 Task:  Create a multiple signatures  Mail Templates.
Action: Mouse pressed left at (110, 105)
Screenshot: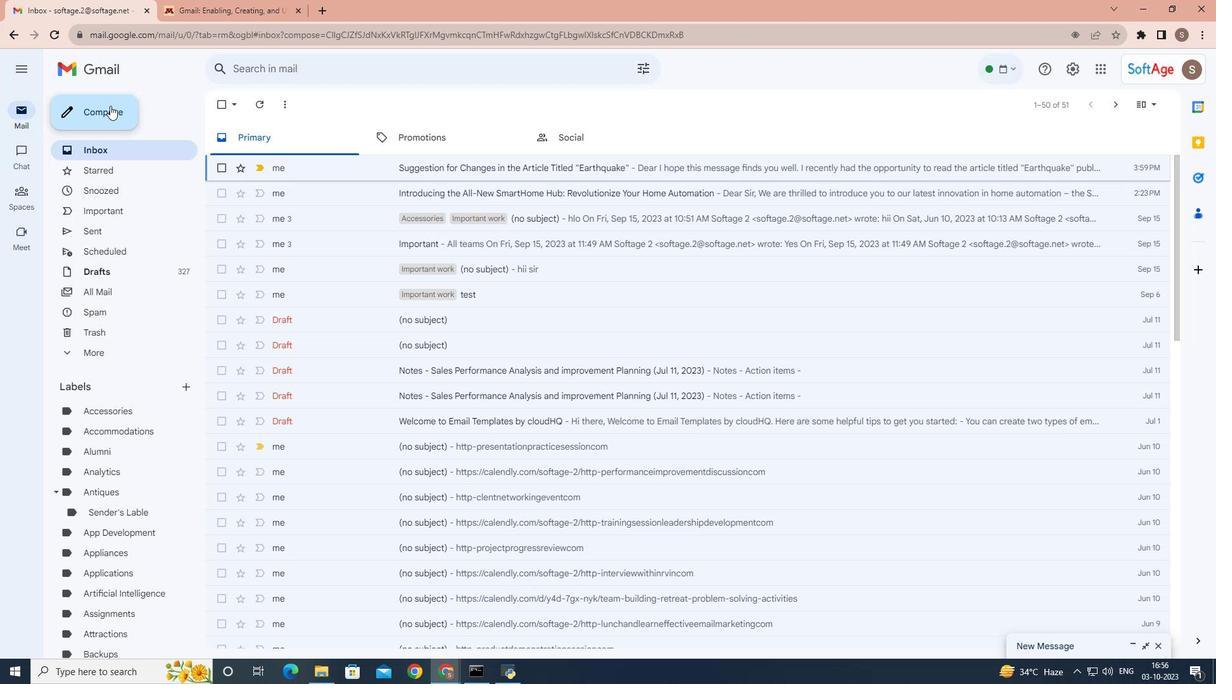 
Action: Mouse moved to (154, 133)
Screenshot: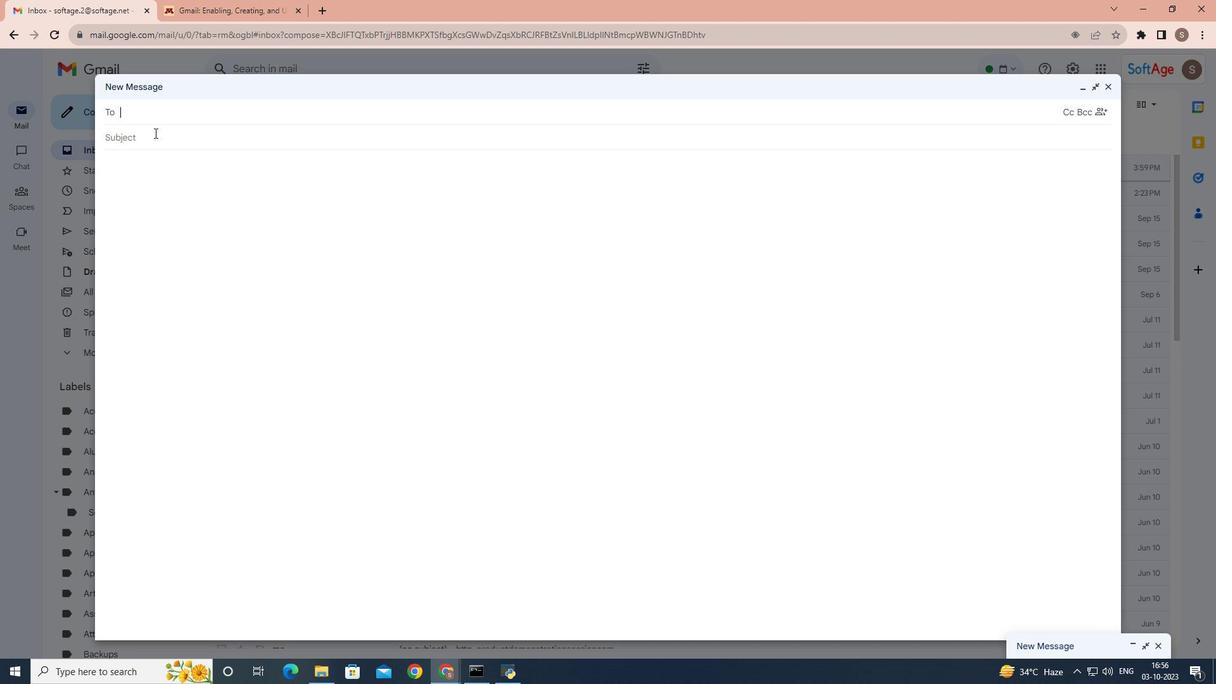 
Action: Mouse pressed left at (154, 133)
Screenshot: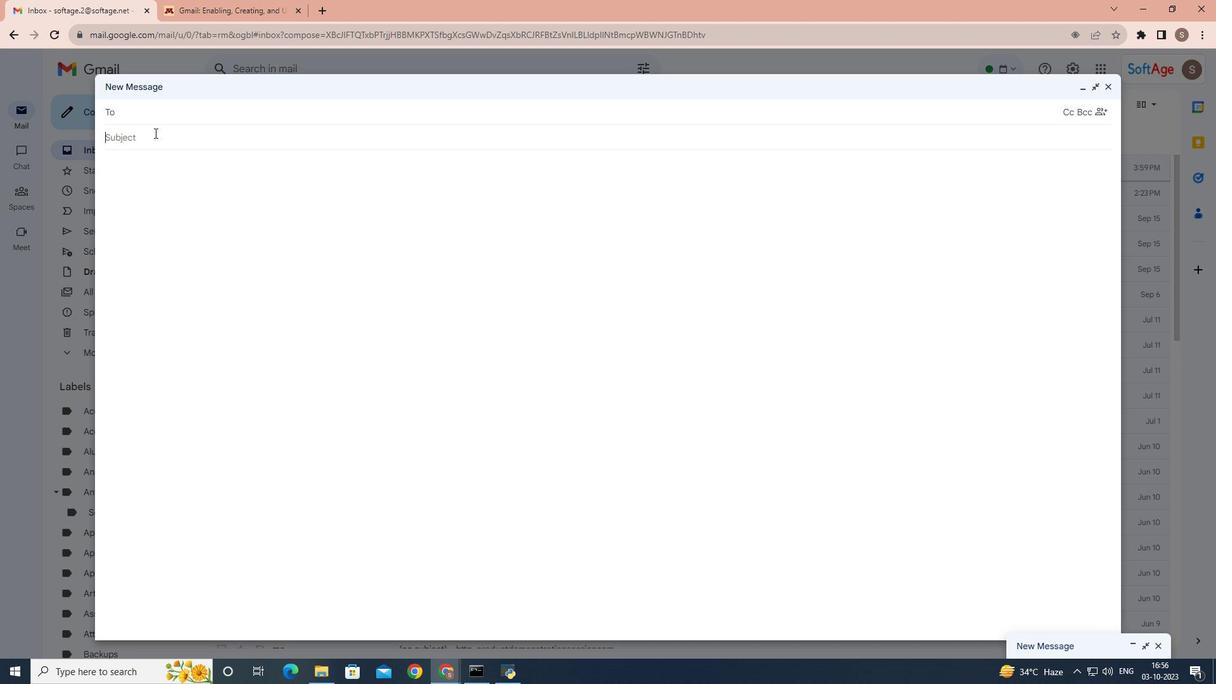 
Action: Mouse moved to (145, 150)
Screenshot: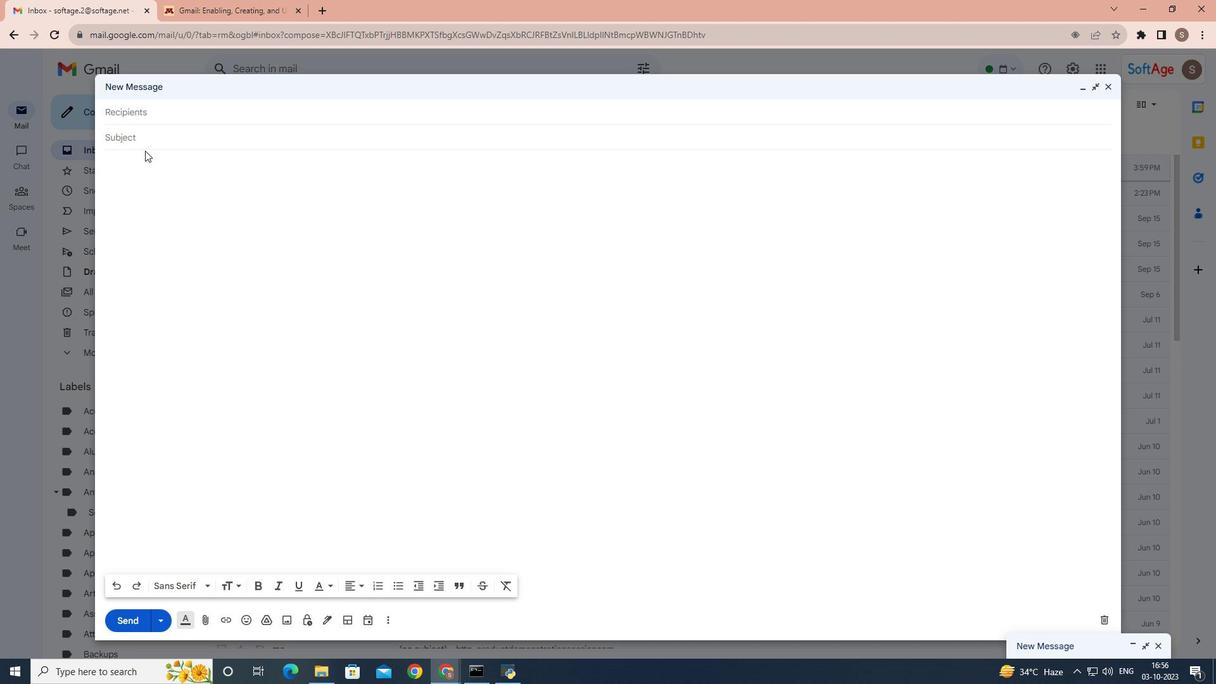 
Action: Mouse pressed left at (145, 150)
Screenshot: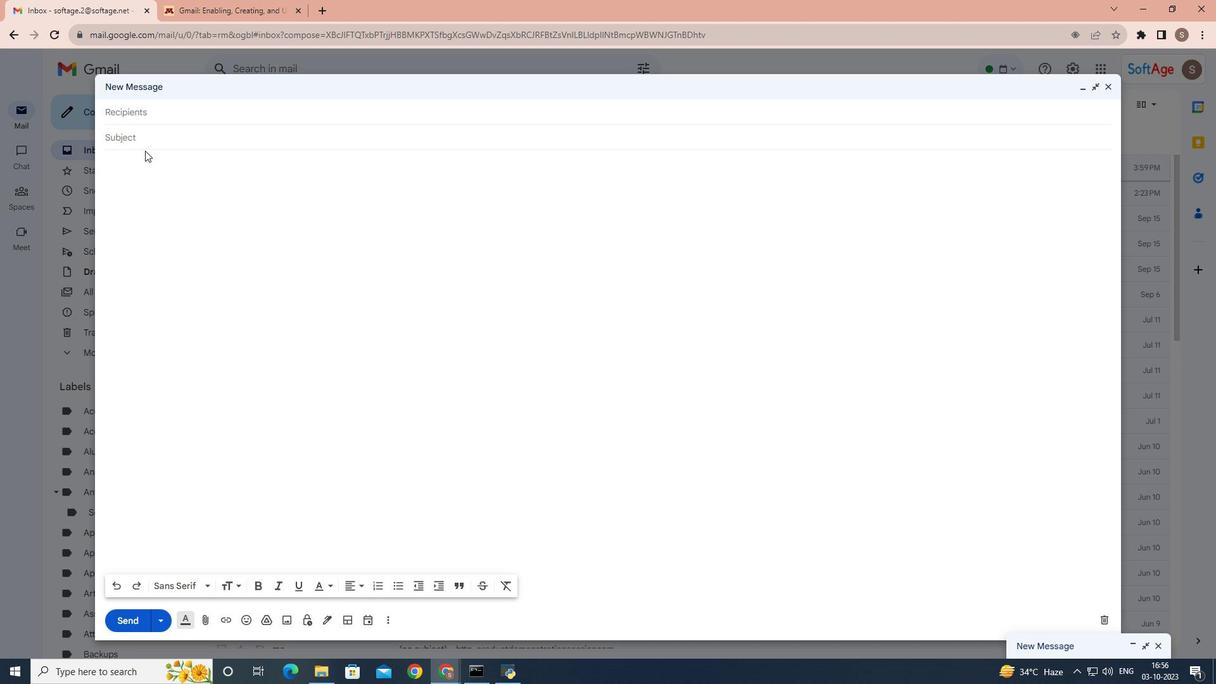 
Action: Mouse moved to (150, 136)
Screenshot: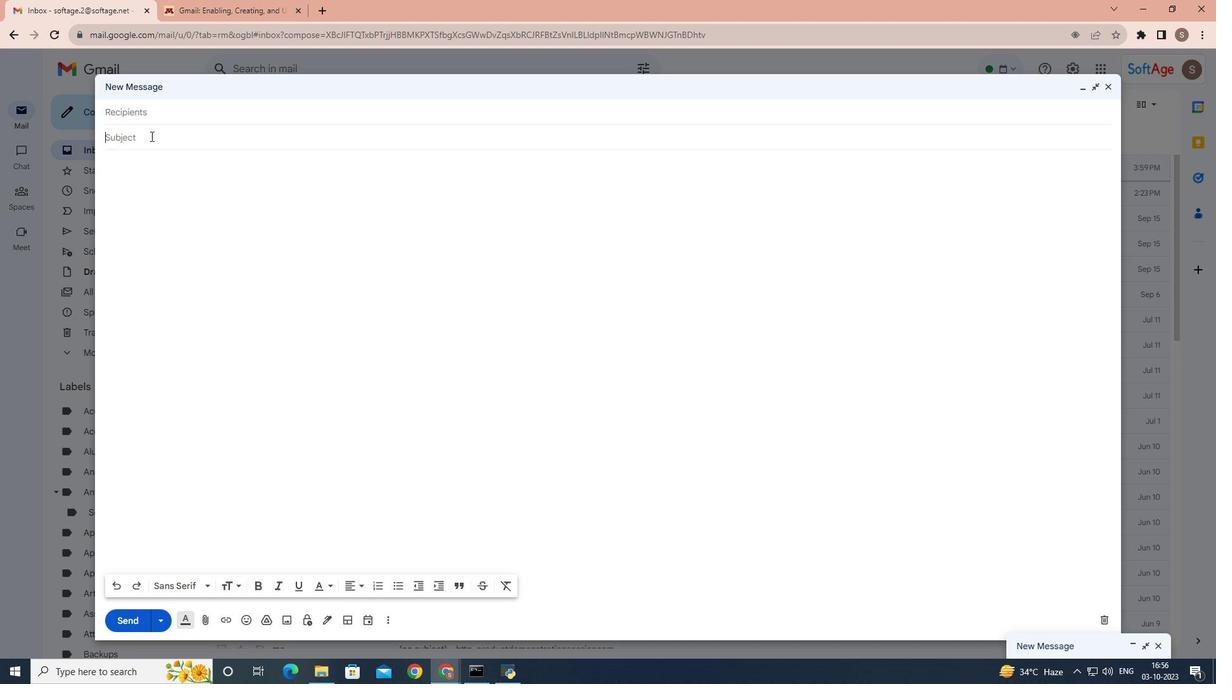 
Action: Mouse pressed left at (150, 136)
Screenshot: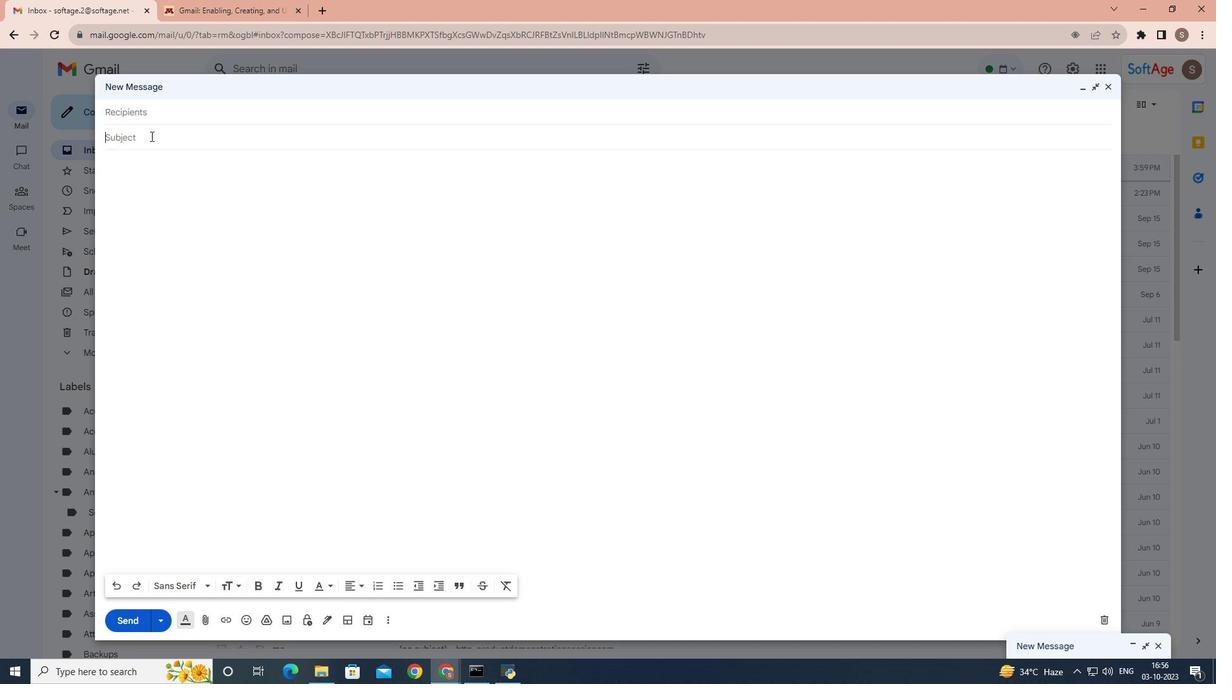 
Action: Key pressed <Key.caps_lock>T5<Key.caps_lock>hanking<Key.space><Key.backspace><Key.backspace><Key.backspace><Key.backspace><Key.backspace><Key.backspace><Key.backspace><Key.backspace><Key.backspace>hanking<Key.space>you<Key.space>for<Key.space>your<Key.space>interest<Key.shift_r><Key.shift_r><Key.shift_r><Key.shift_r><Key.shift_r><Key.shift_r><Key.shift_r><Key.shift_r><Key.shift_r><Key.shift_r><Key.shift_r><Key.shift_r><Key.shift_r><Key.shift_r><Key.shift_r><Key.shift_r><Key.shift_r><Key.shift_r><Key.shift_r><Key.shift_r>!<Key.enter>
Screenshot: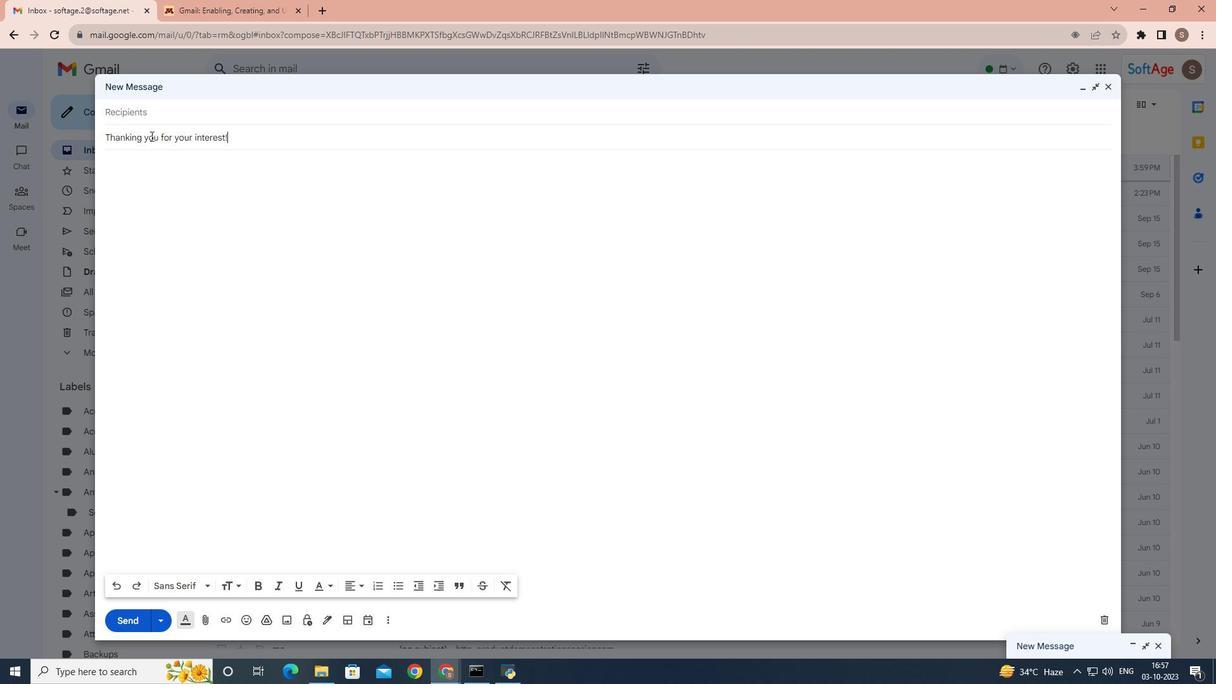
Action: Mouse moved to (186, 175)
Screenshot: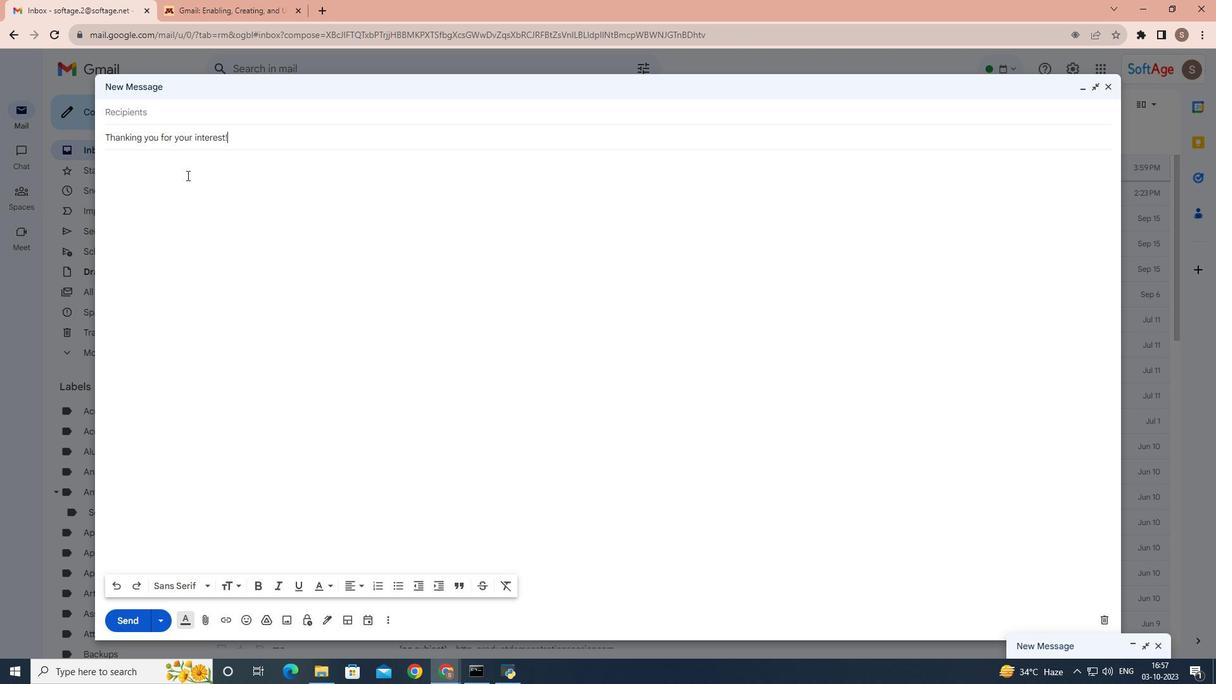 
Action: Mouse pressed left at (186, 175)
Screenshot: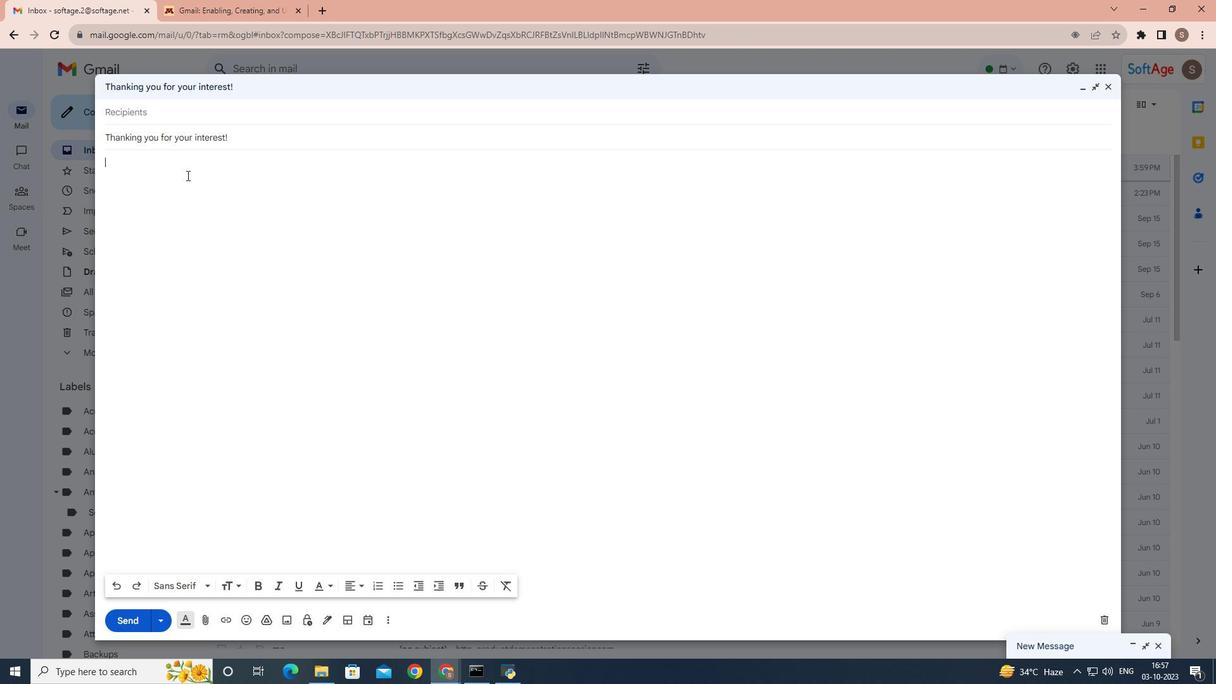 
Action: Key pressed <Key.caps_lock>W<Key.caps_lock>e<Key.space>at<Key.space><Key.caps_lock>C<Key.caps_lock>hicko<Key.space><Key.caps_lock>P<Key.caps_lock>r<Key.backspace>odcasts<Key.space><Key.caps_lock>L<Key.caps_lock>td.<Key.space><Key.caps_lock>,<Key.caps_lock>t<Key.caps_lock>HANK<Key.space>YOU<Key.space><Key.backspace><Key.backspace><Key.backspace><Key.backspace><Key.backspace><Key.backspace><Key.backspace><Key.backspace><Key.backspace><Key.backspace><Key.caps_lock>thank<Key.space>you<Key.space>for<Key.space>your<Key.space>interest<Key.enter>
Screenshot: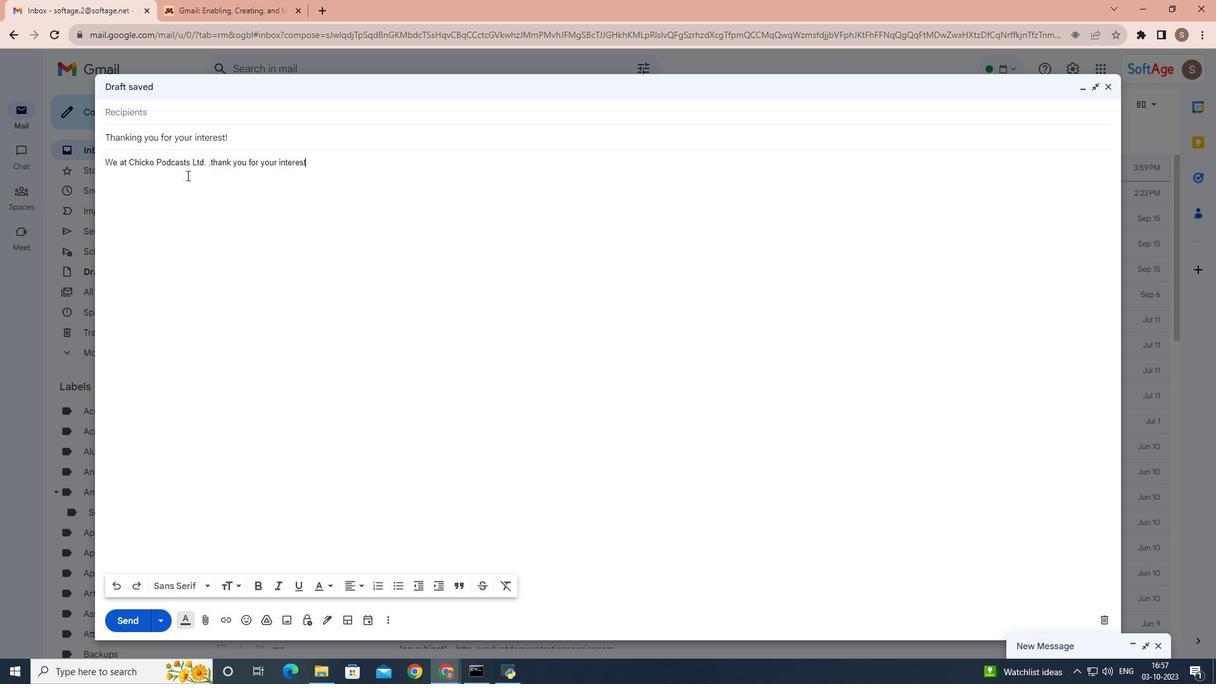 
Action: Mouse moved to (1161, 641)
Screenshot: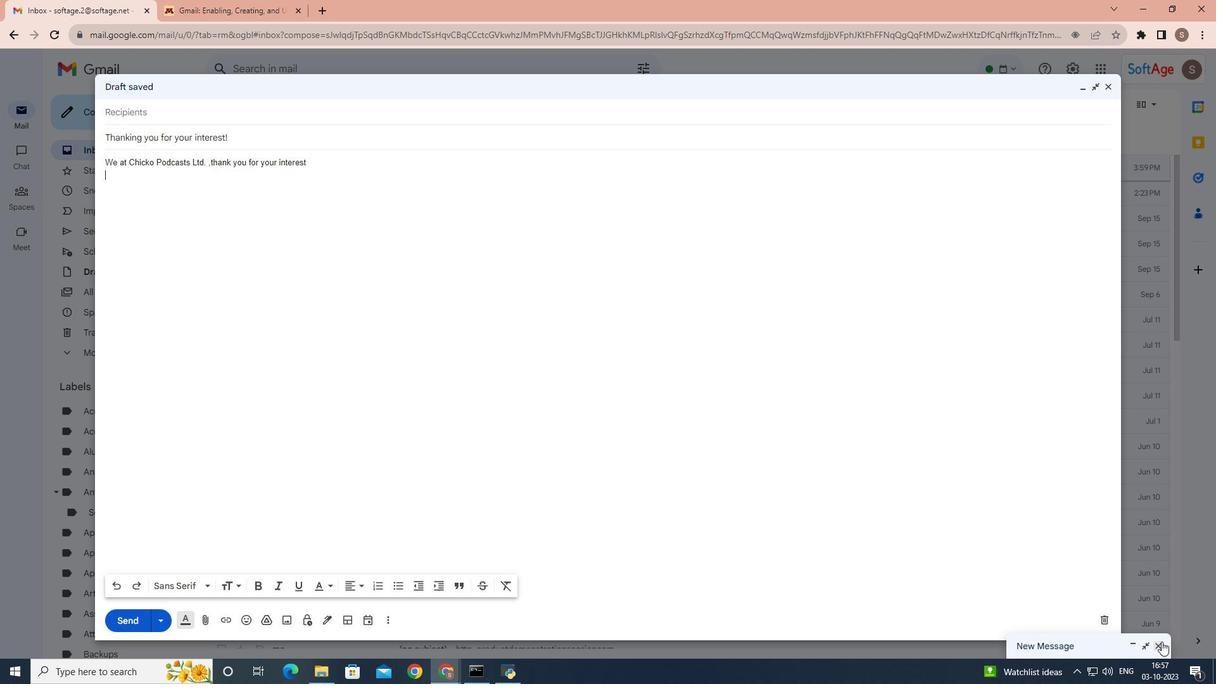 
Action: Mouse pressed left at (1161, 641)
Screenshot: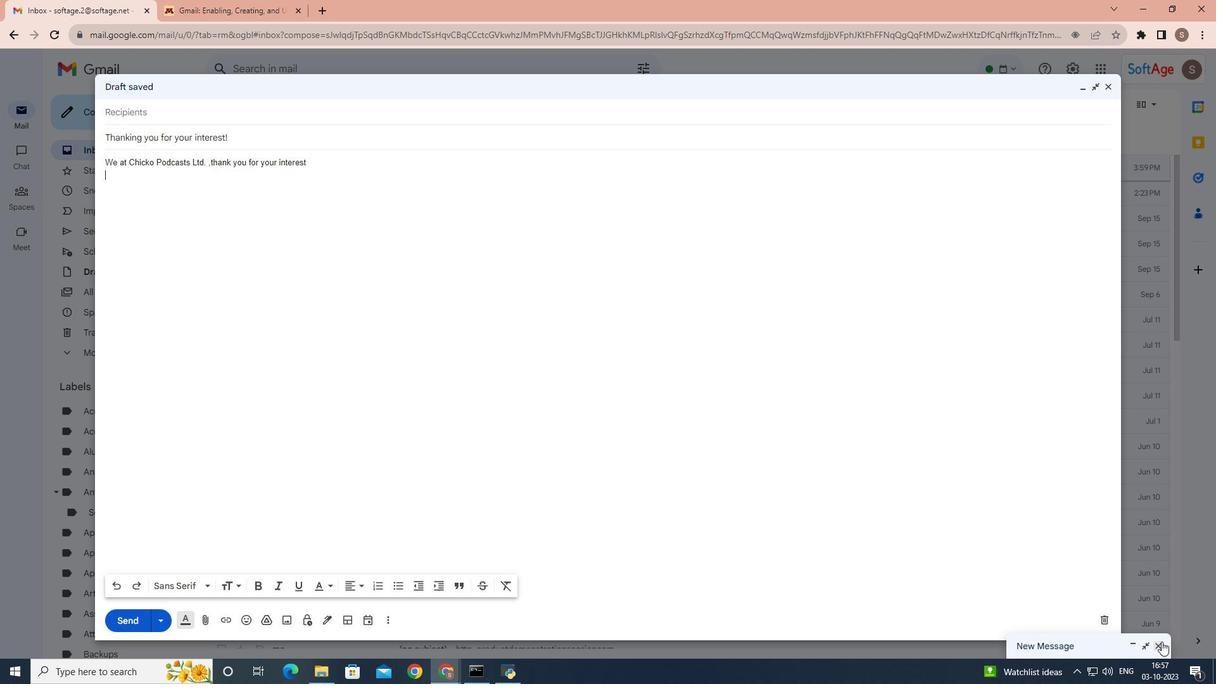 
Action: Mouse moved to (393, 620)
Screenshot: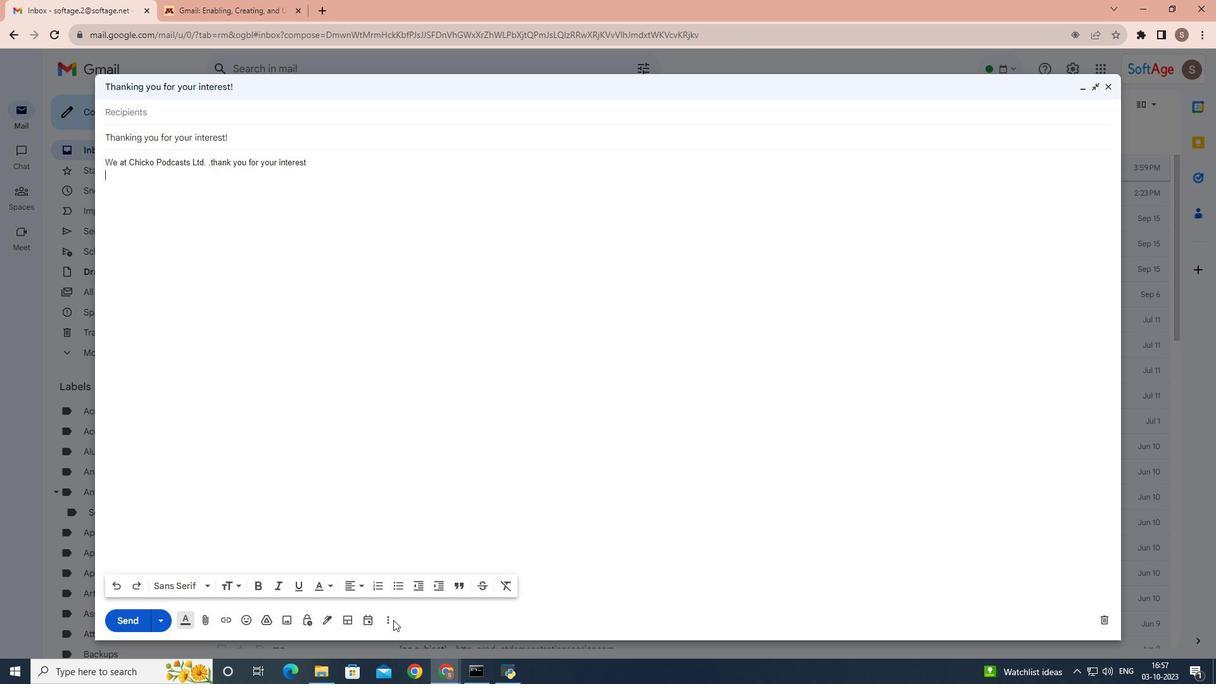 
Action: Mouse pressed left at (393, 620)
Screenshot: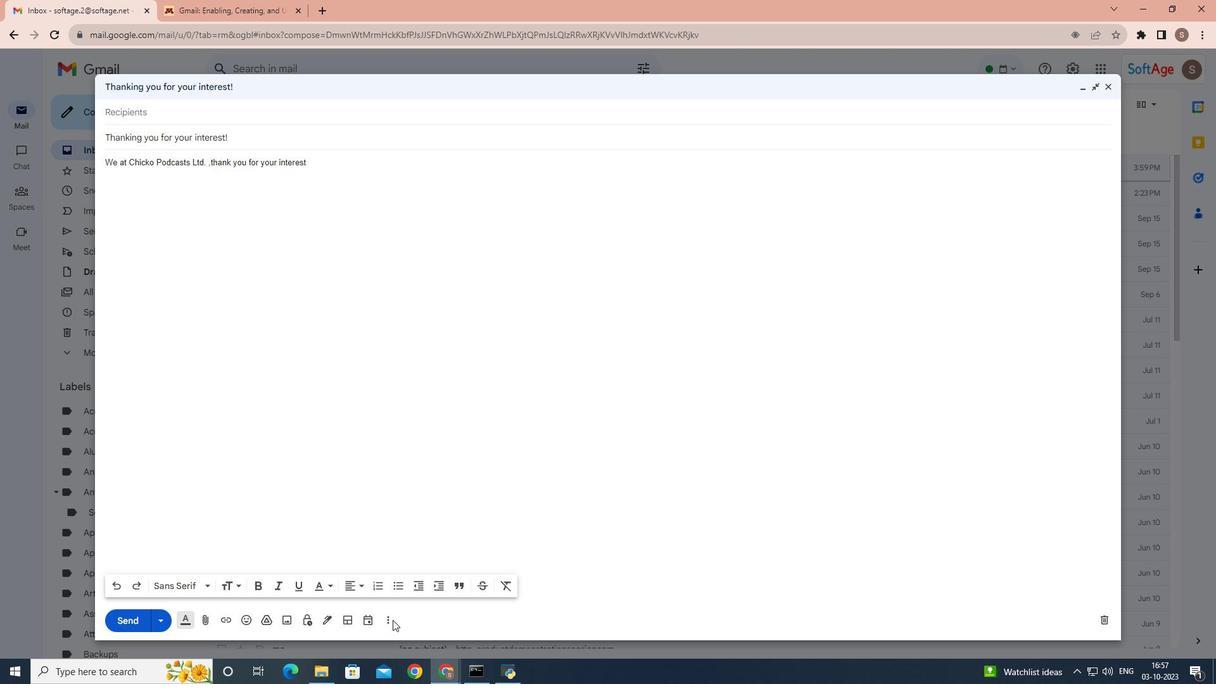 
Action: Mouse moved to (390, 620)
Screenshot: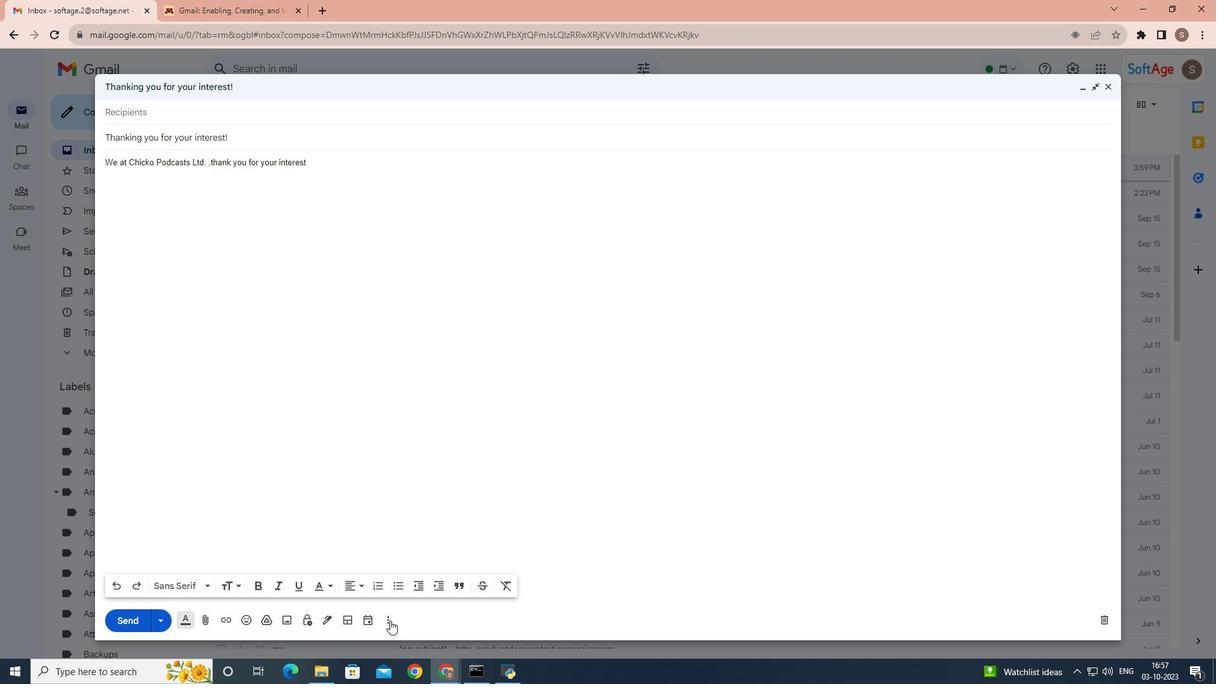 
Action: Mouse pressed left at (390, 620)
Screenshot: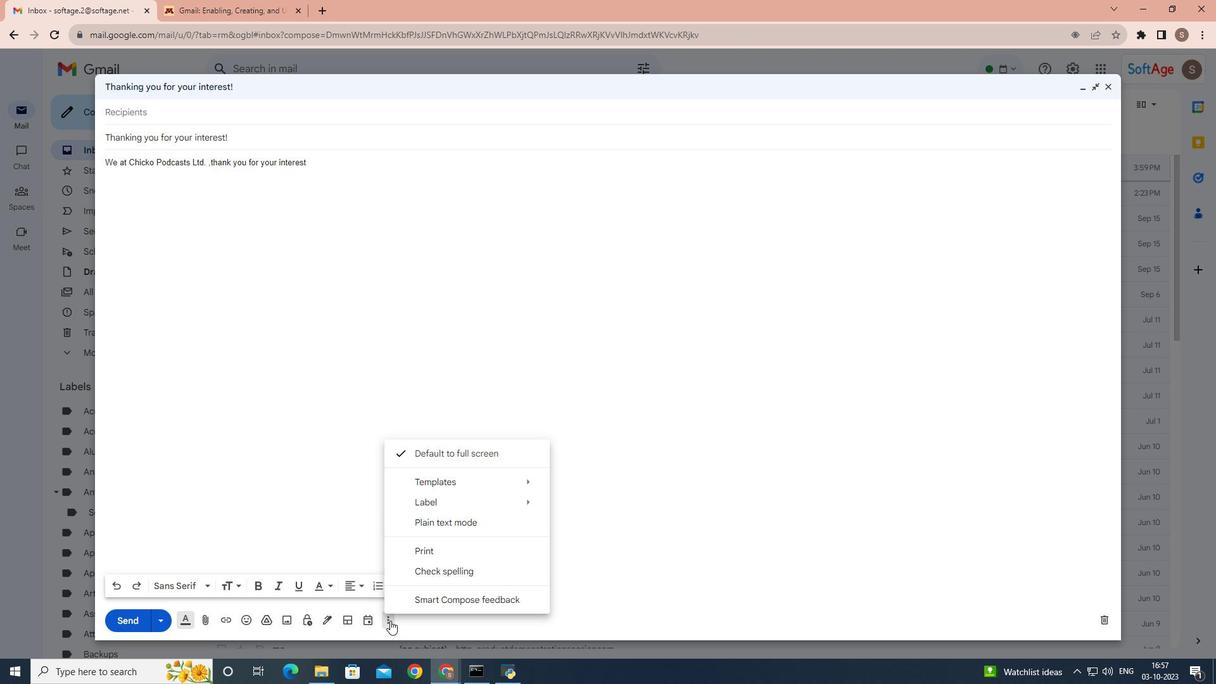 
Action: Mouse moved to (521, 343)
Screenshot: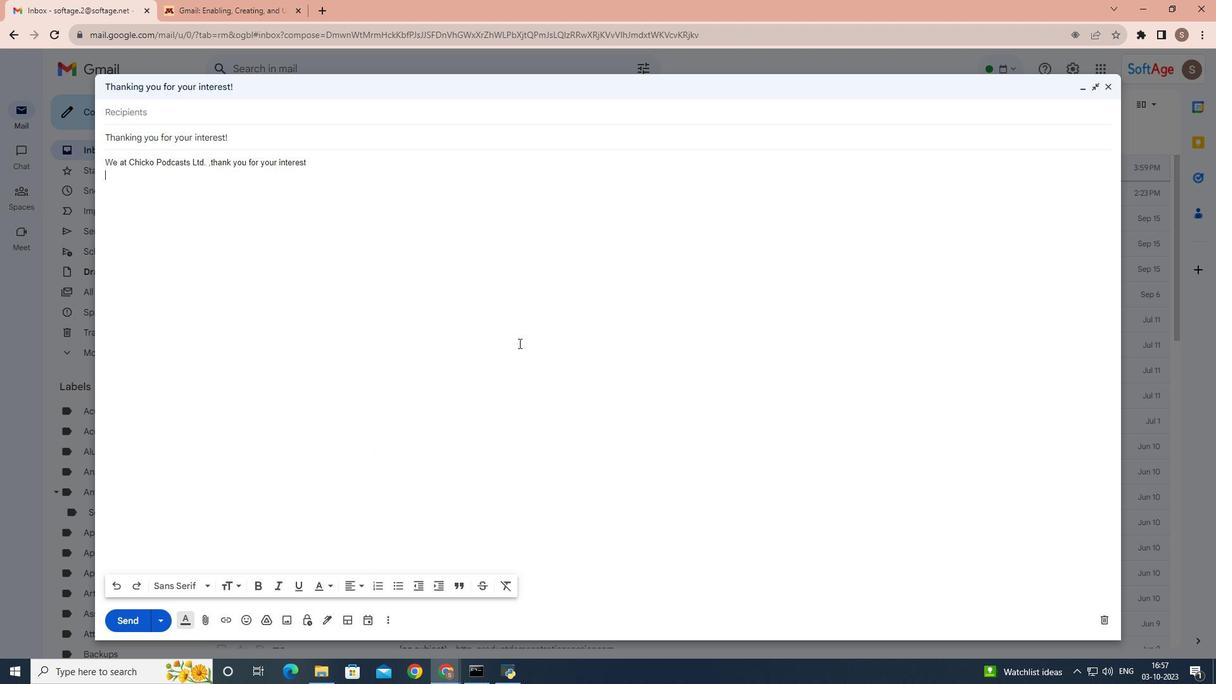 
Action: Mouse pressed left at (521, 343)
Screenshot: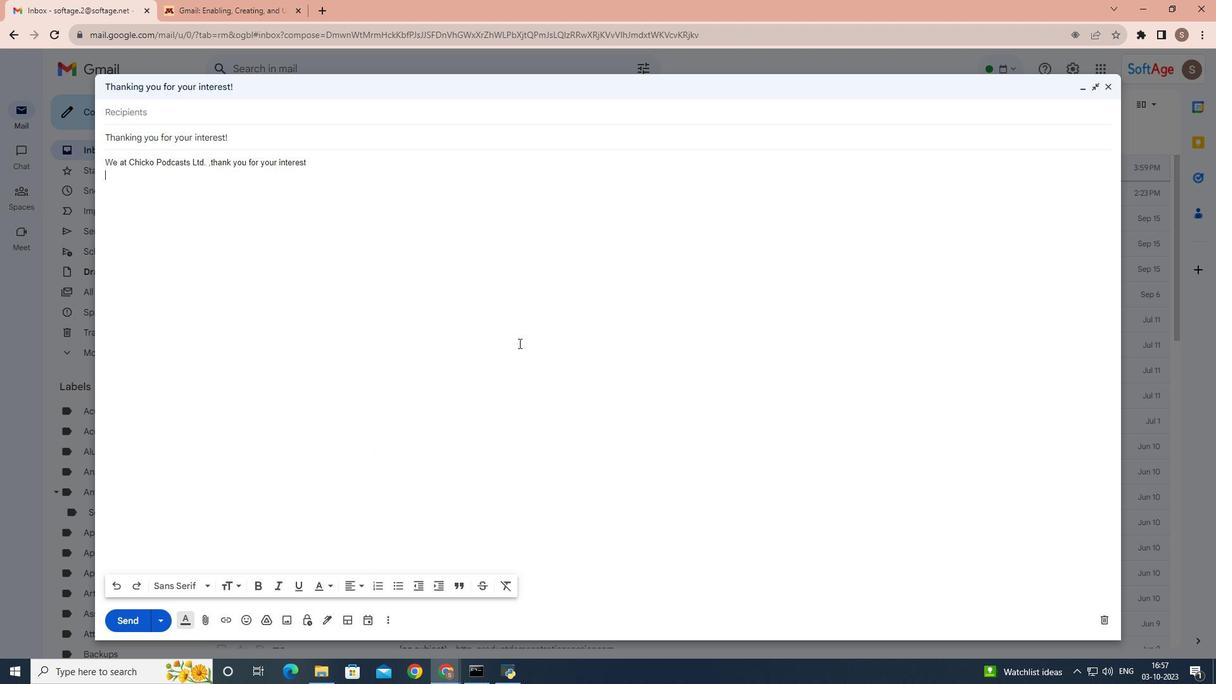 
Action: Mouse moved to (337, 155)
Screenshot: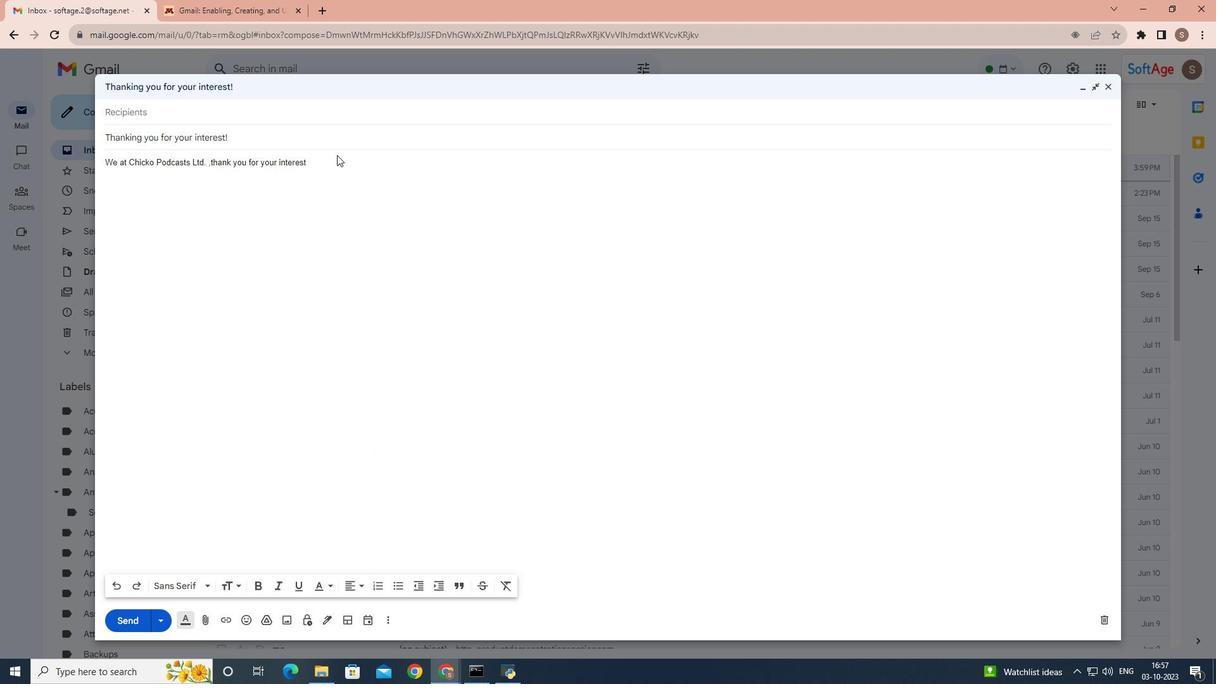 
Action: Mouse pressed left at (337, 155)
Screenshot: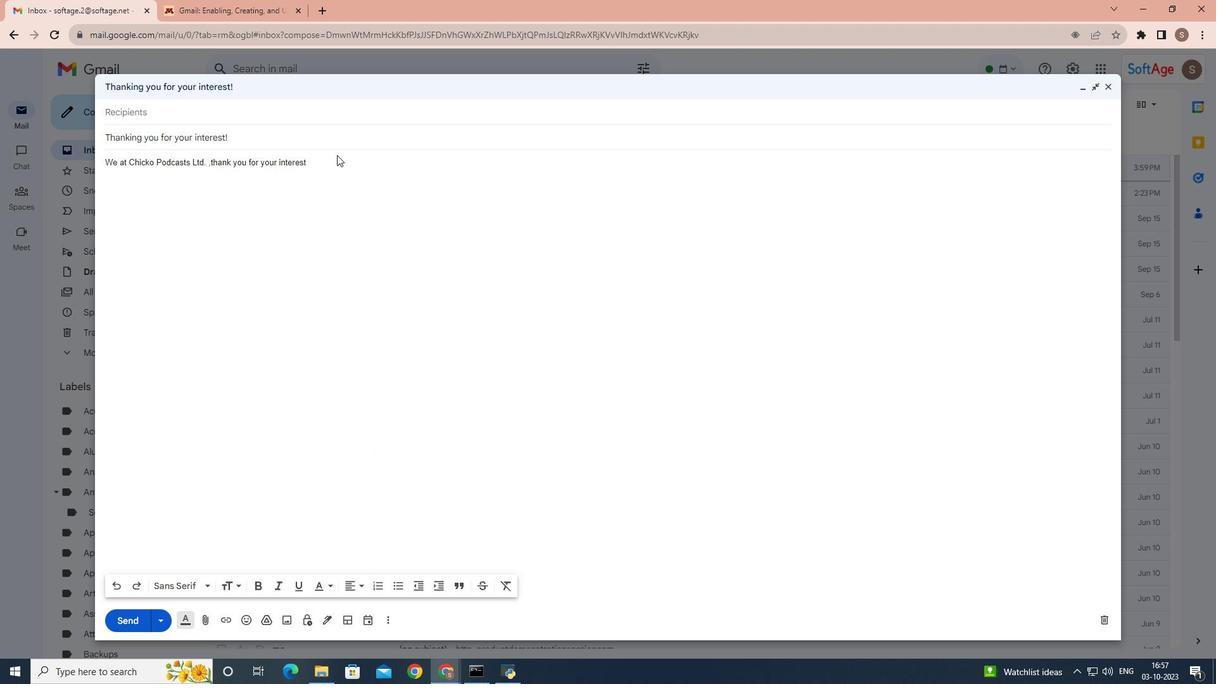 
Action: Mouse moved to (331, 162)
Screenshot: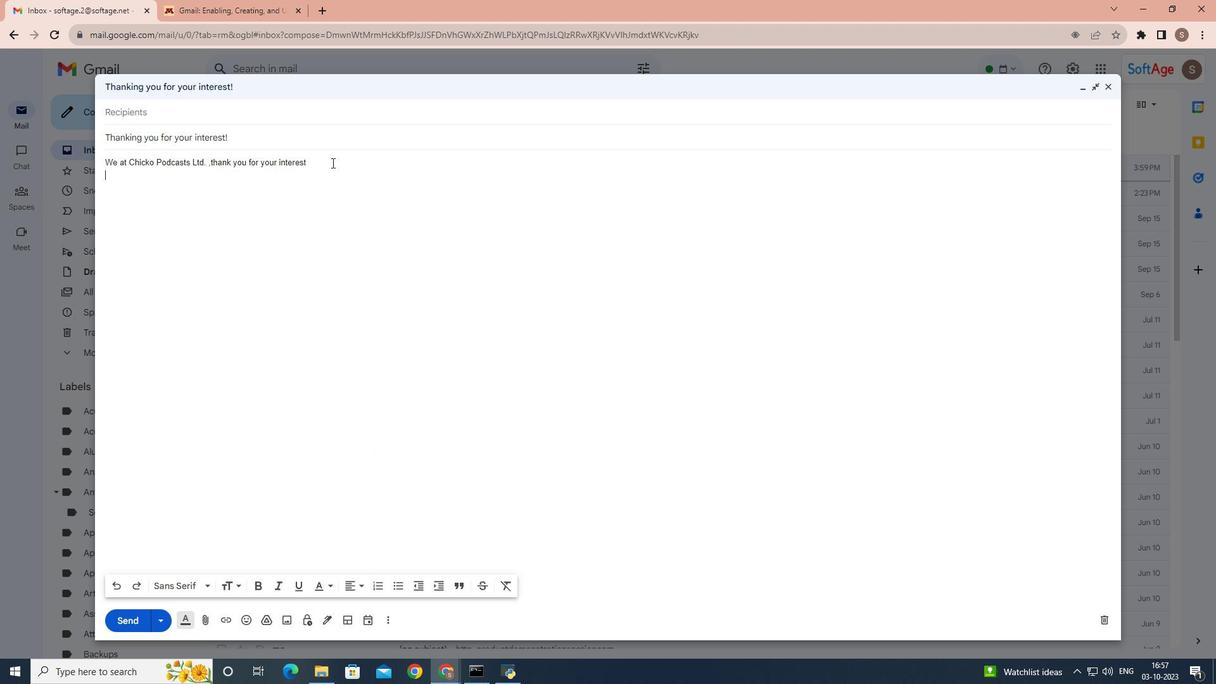 
Action: Mouse pressed left at (331, 162)
Screenshot: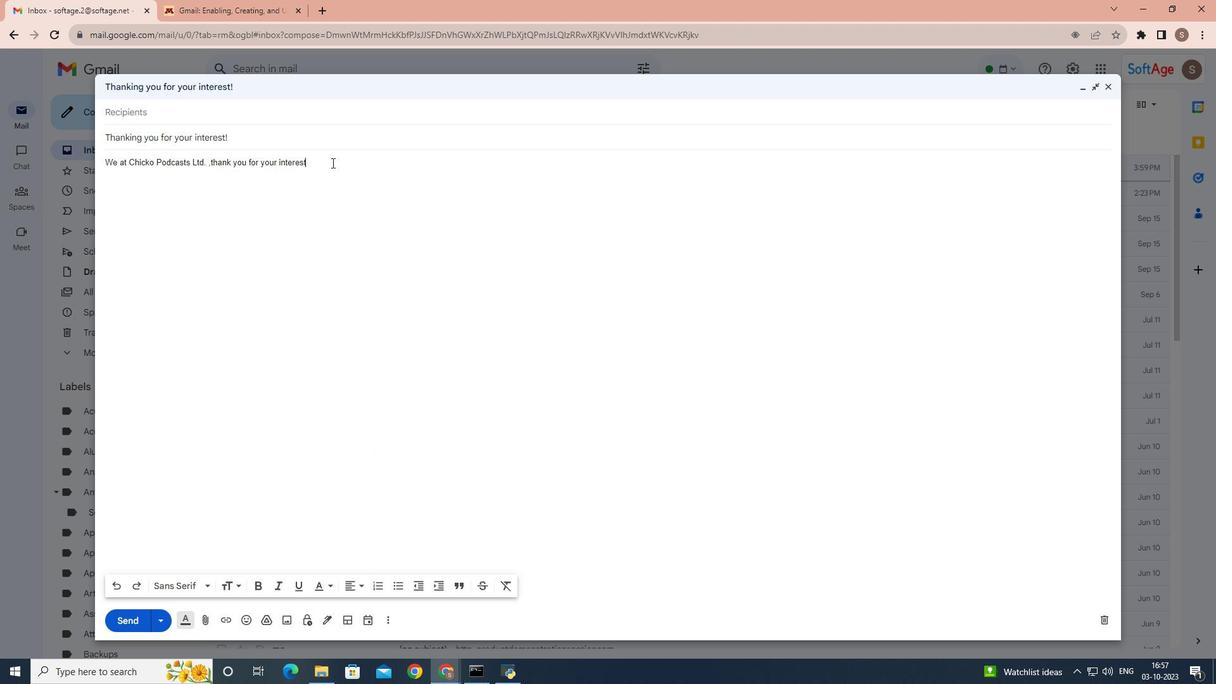 
Action: Key pressed .<Key.enter><Key.caps_lock>J<Key.caps_lock>ee<Key.backspace>nna<Key.space><Key.caps_lock>M<Key.caps_lock>organ<Key.enter><Key.caps_lock>S<Key.caps_lock>amantha<Key.space><Key.caps_lock>C<Key.caps_lock>ampton<Key.enter><Key.caps_lock>H<Key.caps_lock>arris<Key.space><Key.caps_lock>F<Key.caps_lock>reyman<Key.enter><Key.caps_lock>JO<Key.caps_lock>shua<Key.space><Key.backspace><Key.backspace><Key.backspace><Key.backspace><Key.backspace><Key.backspace>oshua<Key.space>y<Key.caps_lock>O<Key.caps_lock>u=<Key.backspace><Key.backspace><Key.backspace><Key.backspace><Key.caps_lock>Y<Key.caps_lock>oung<Key.enter><Key.caps_lock>A<Key.caps_lock>na<Key.space><Key.caps_lock>Y<Key.caps_lock>ang<Key.enter><Key.caps_lock>D<Key.caps_lock>rew<Key.space><Key.caps_lock>S<Key.caps_lock>anders
Screenshot: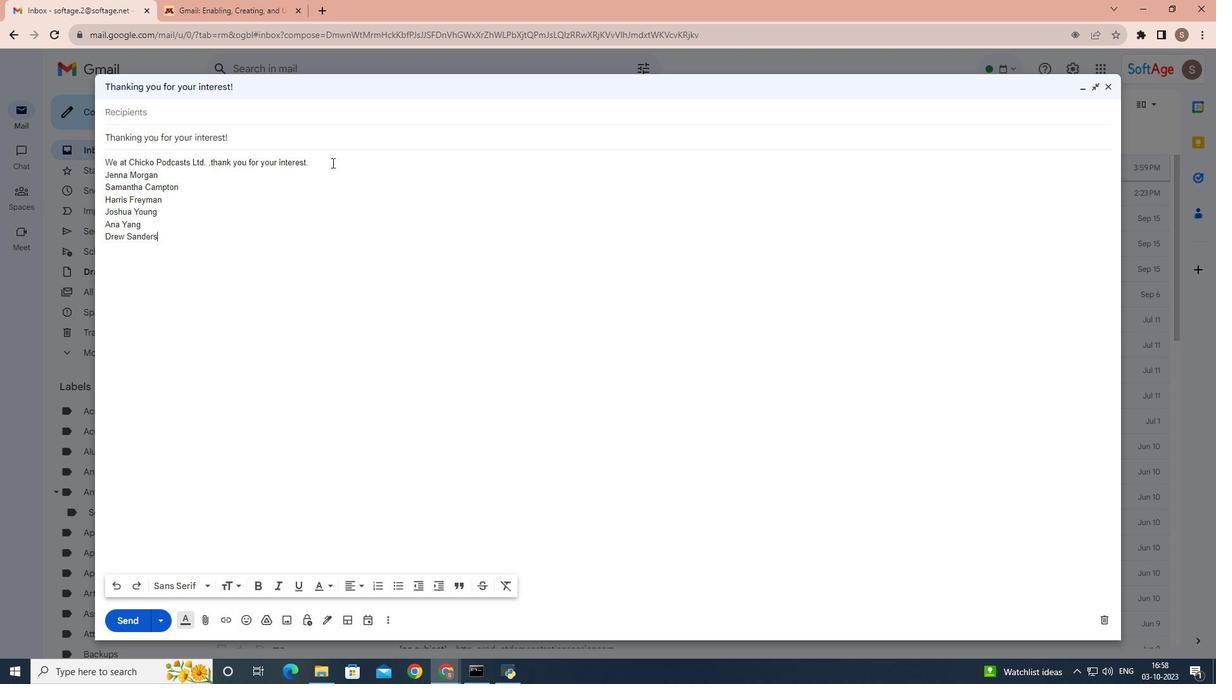 
Action: Mouse moved to (390, 614)
Screenshot: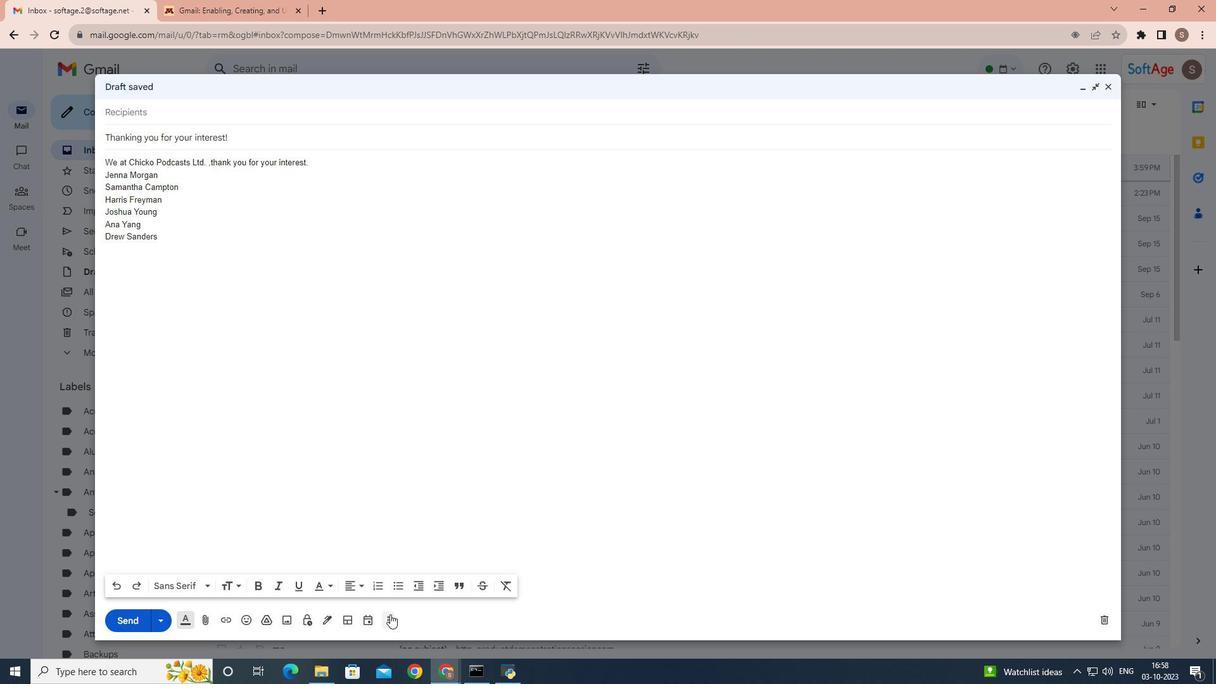 
Action: Mouse pressed left at (390, 614)
Screenshot: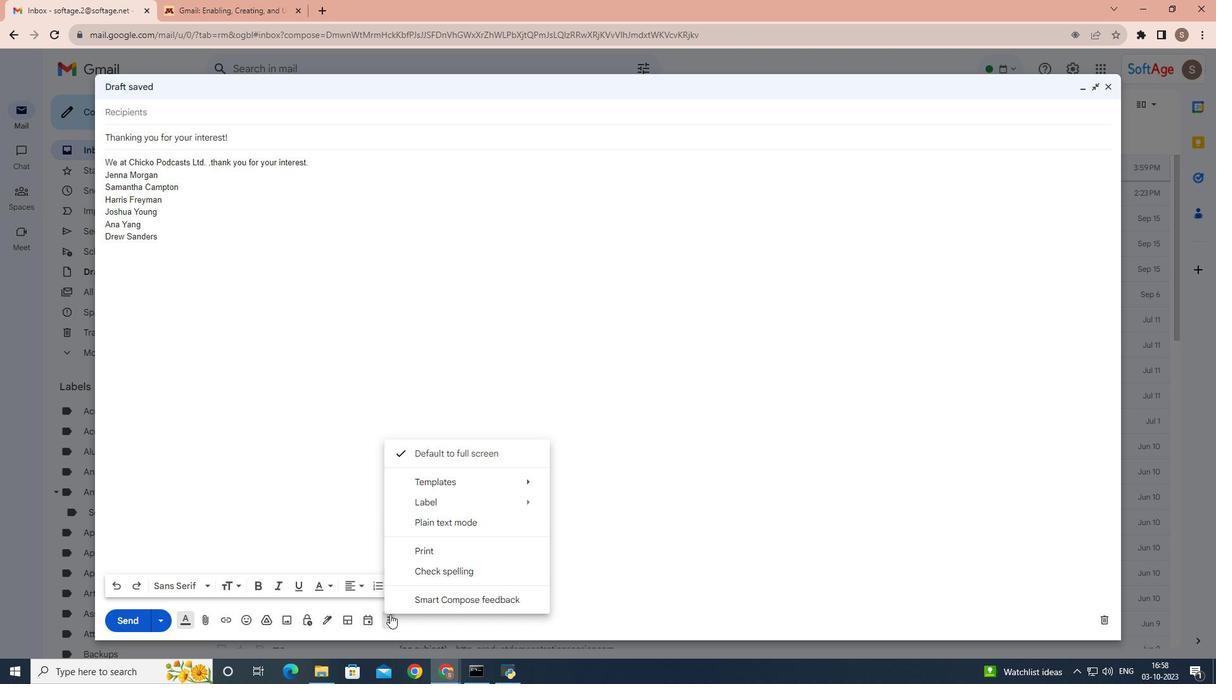 
Action: Mouse moved to (579, 530)
Screenshot: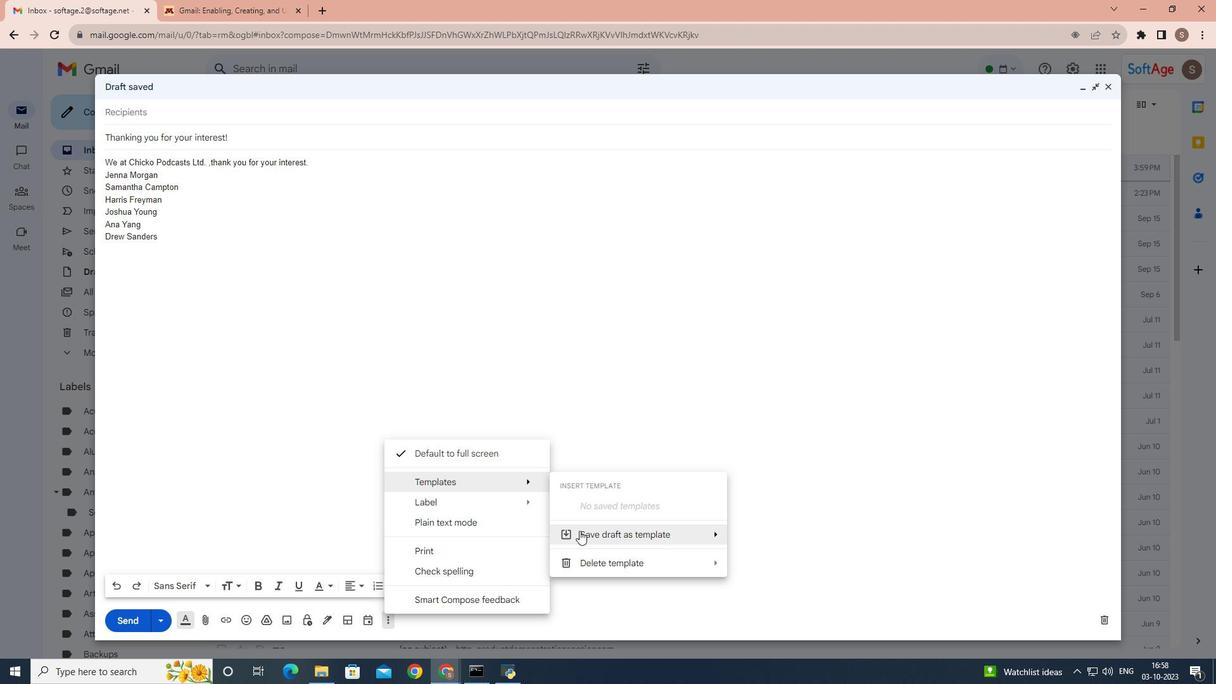 
Action: Mouse pressed left at (579, 530)
Screenshot: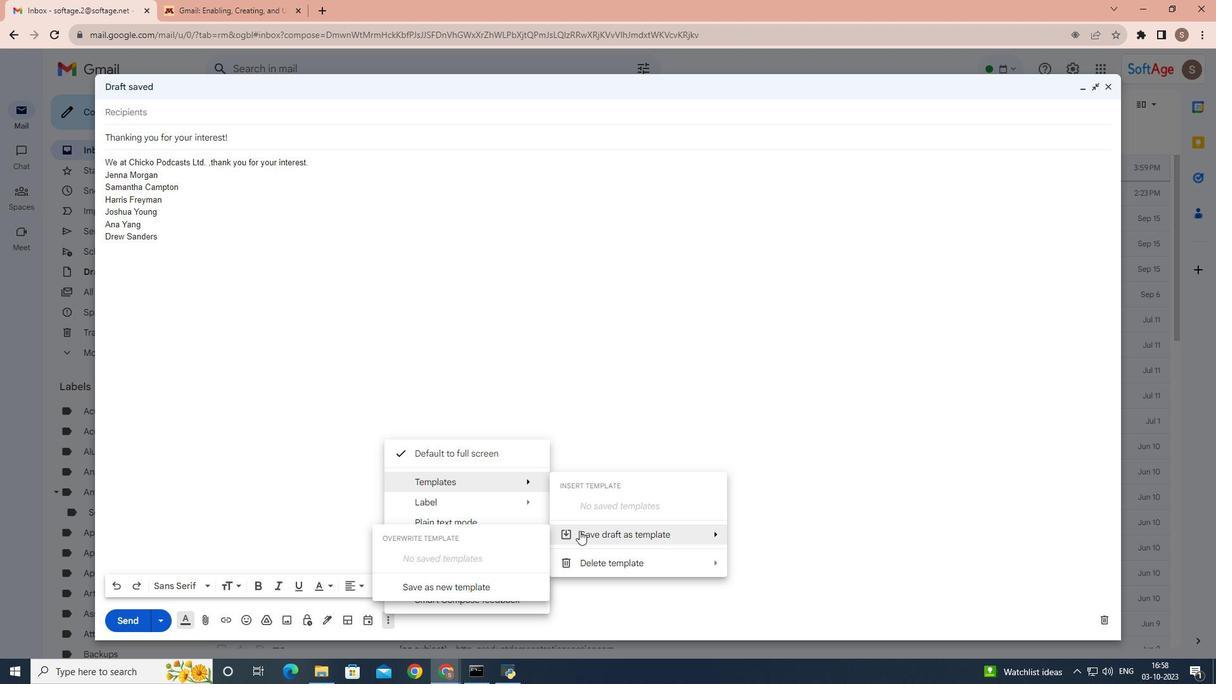 
Action: Mouse moved to (436, 580)
Screenshot: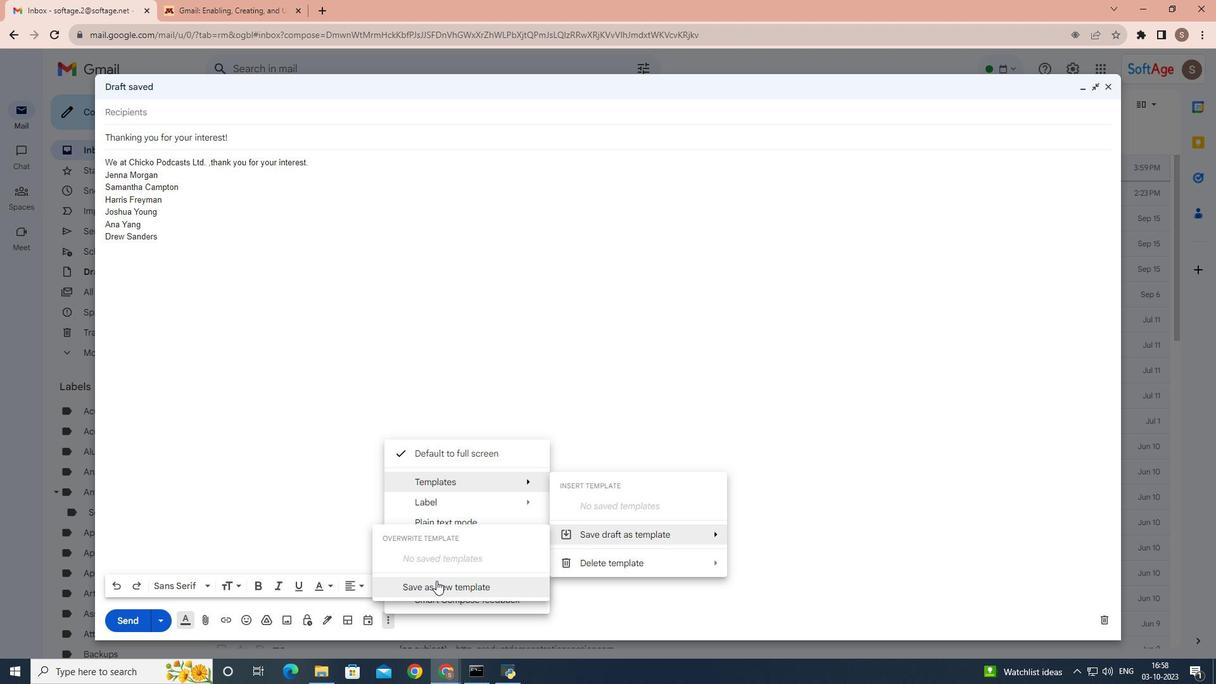 
Action: Mouse pressed left at (436, 580)
Screenshot: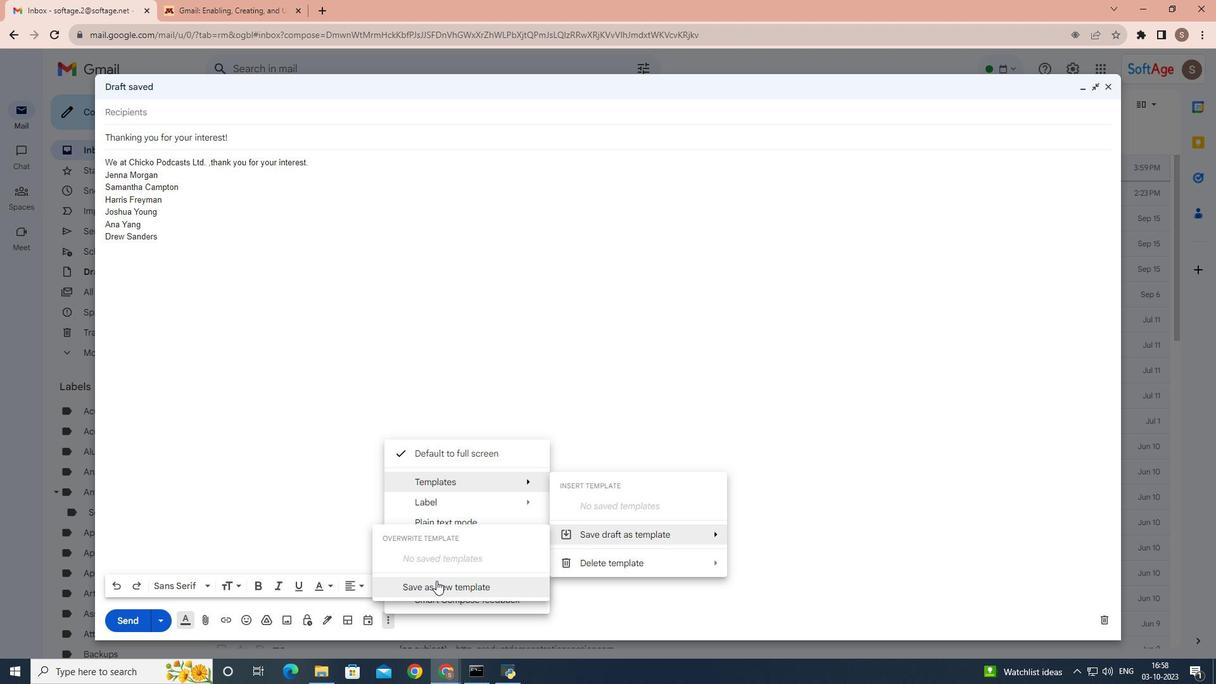 
Action: Mouse moved to (620, 349)
Screenshot: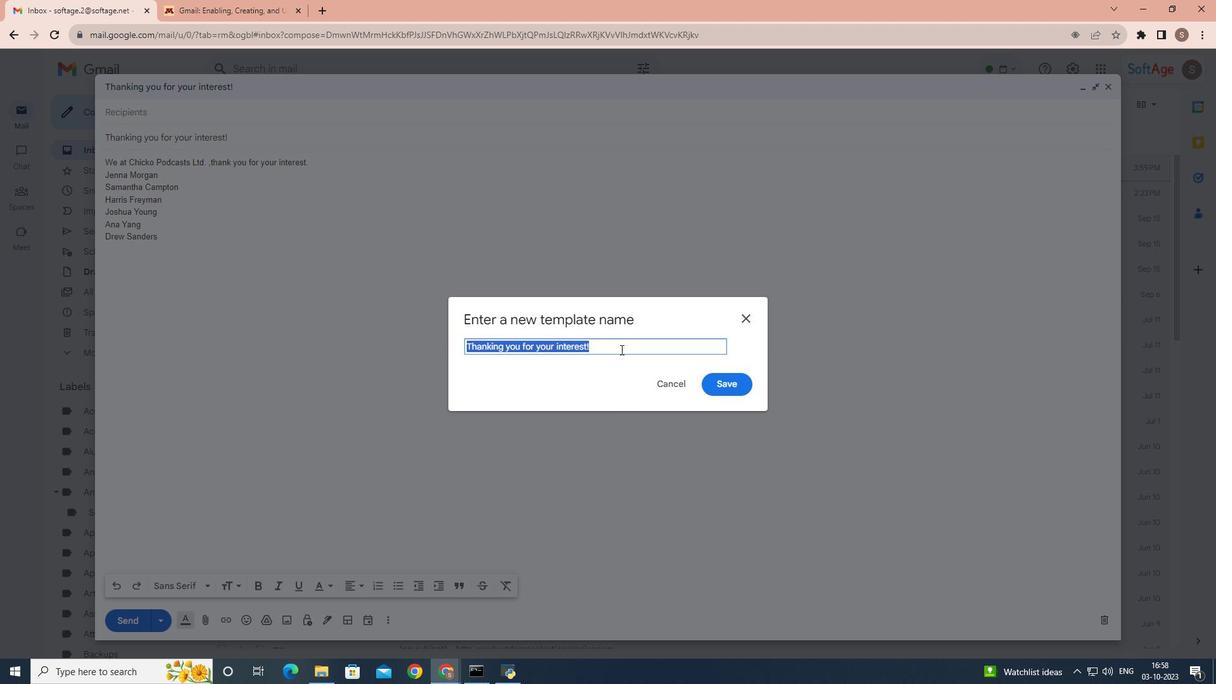 
Action: Mouse pressed left at (620, 349)
Screenshot: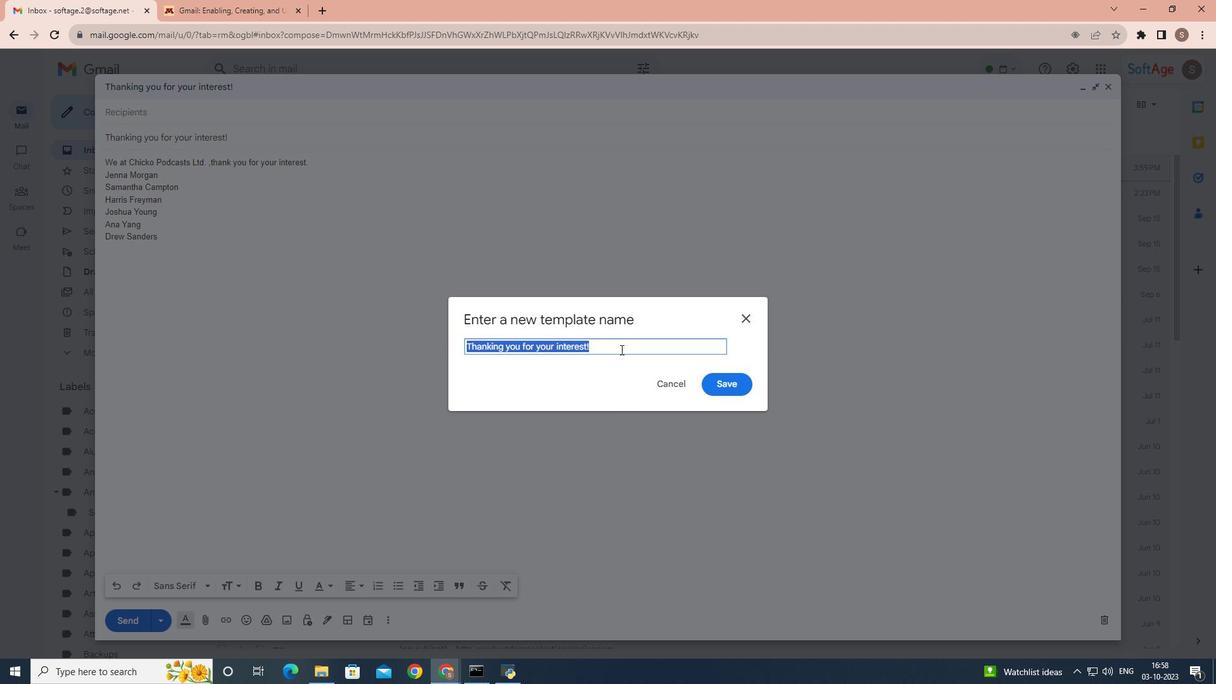 
Action: Mouse moved to (736, 392)
Screenshot: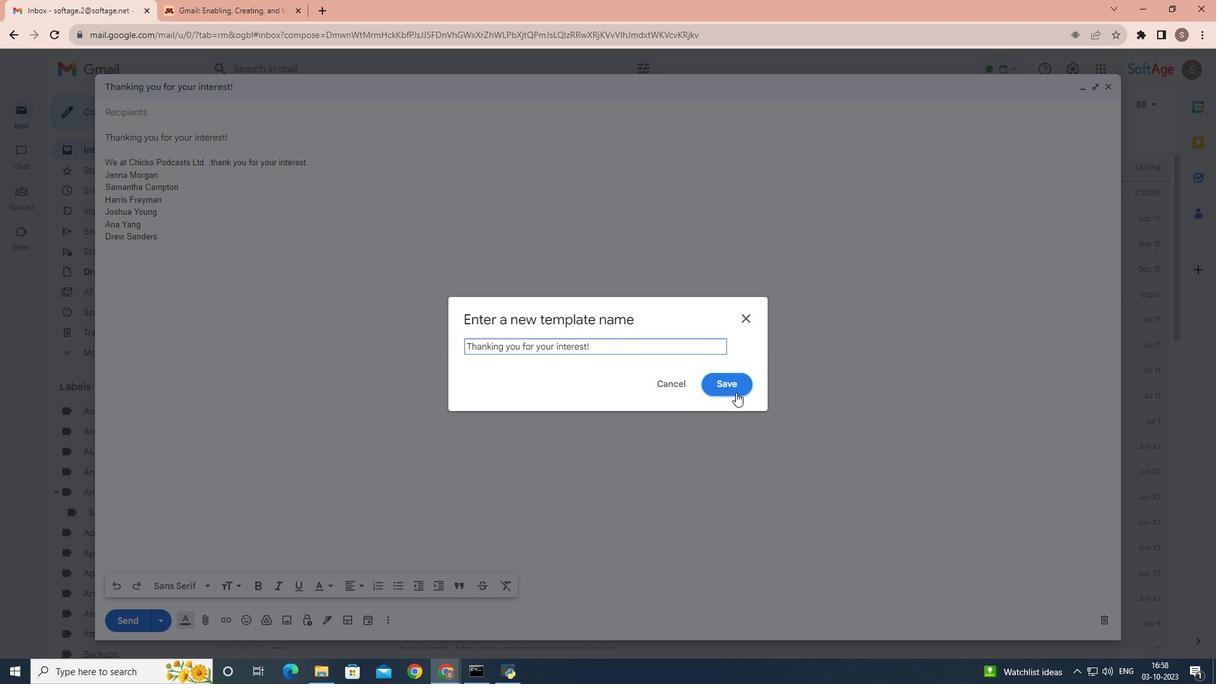 
Action: Mouse pressed left at (736, 392)
Screenshot: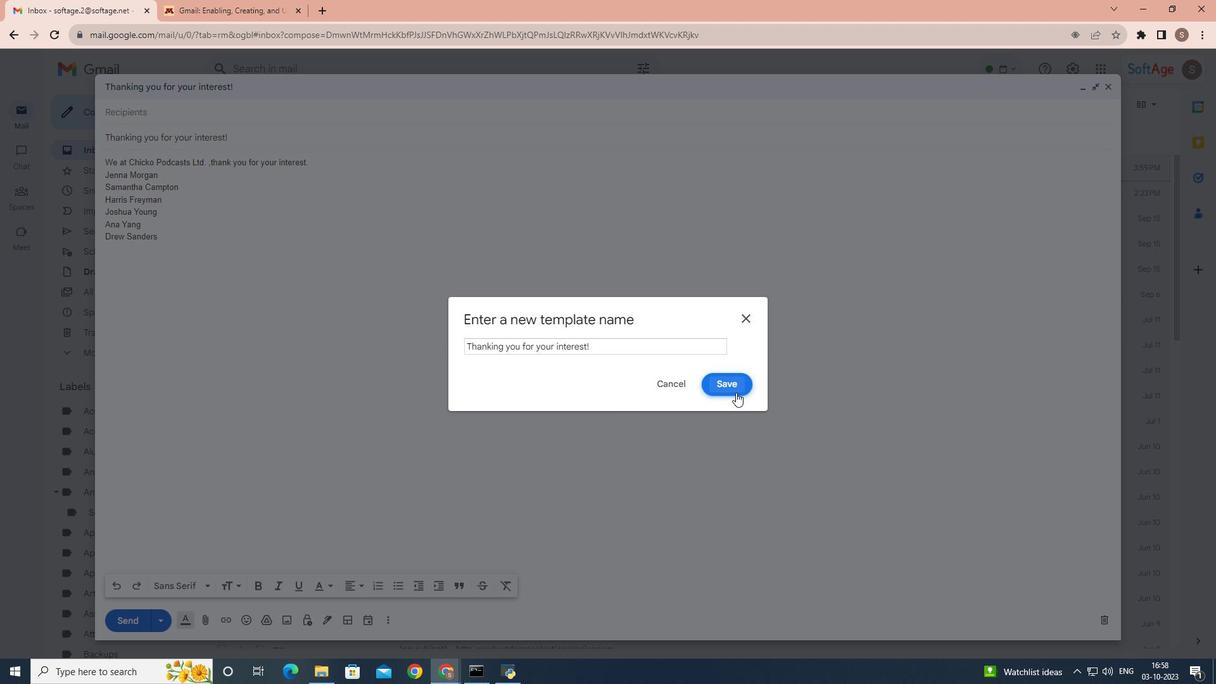 
Action: Mouse moved to (698, 426)
Screenshot: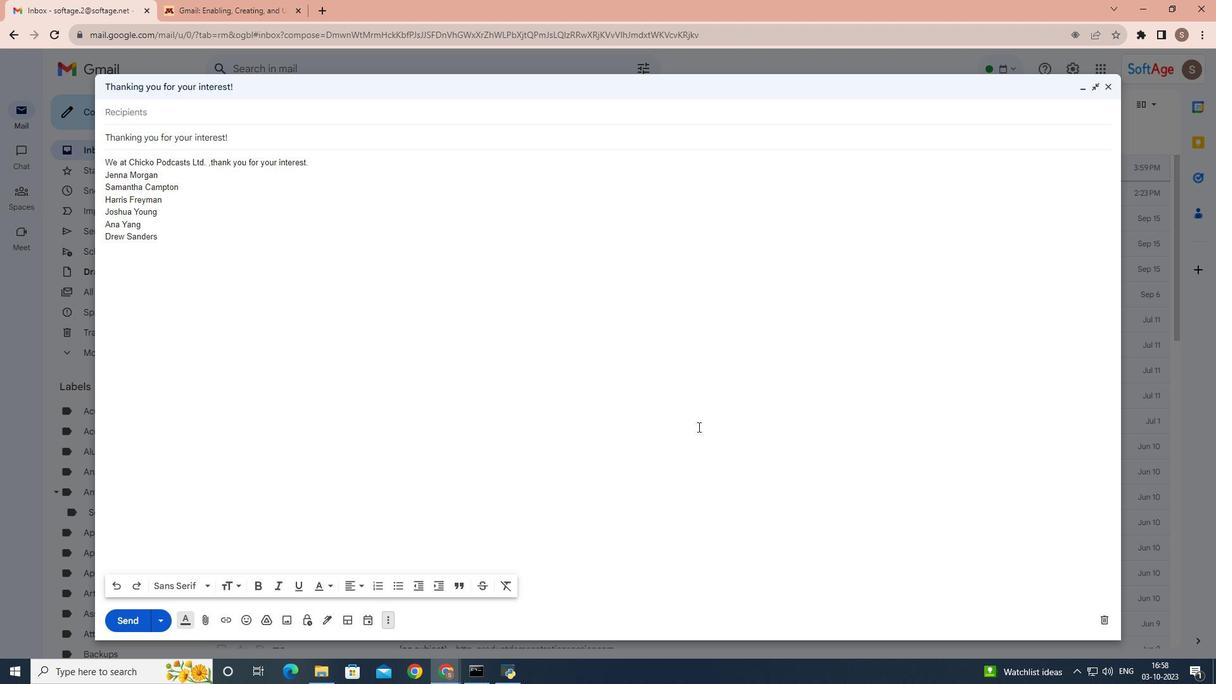 
Action: Mouse pressed left at (698, 426)
Screenshot: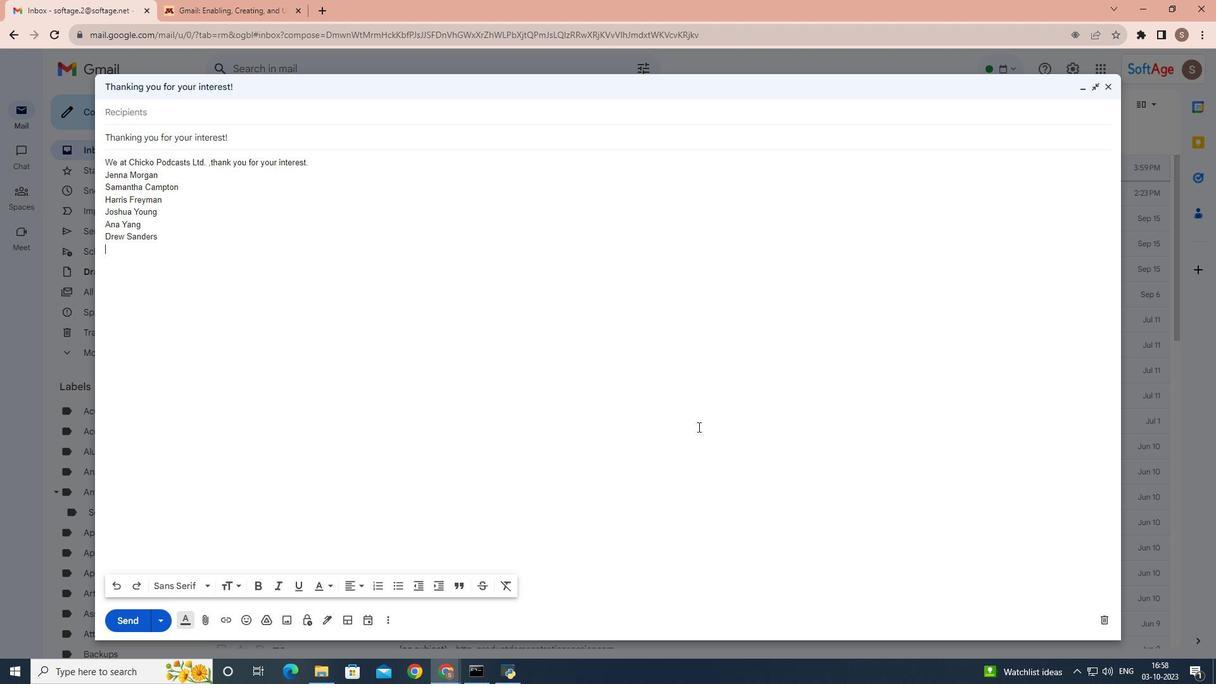 
Action: Mouse moved to (1109, 87)
Screenshot: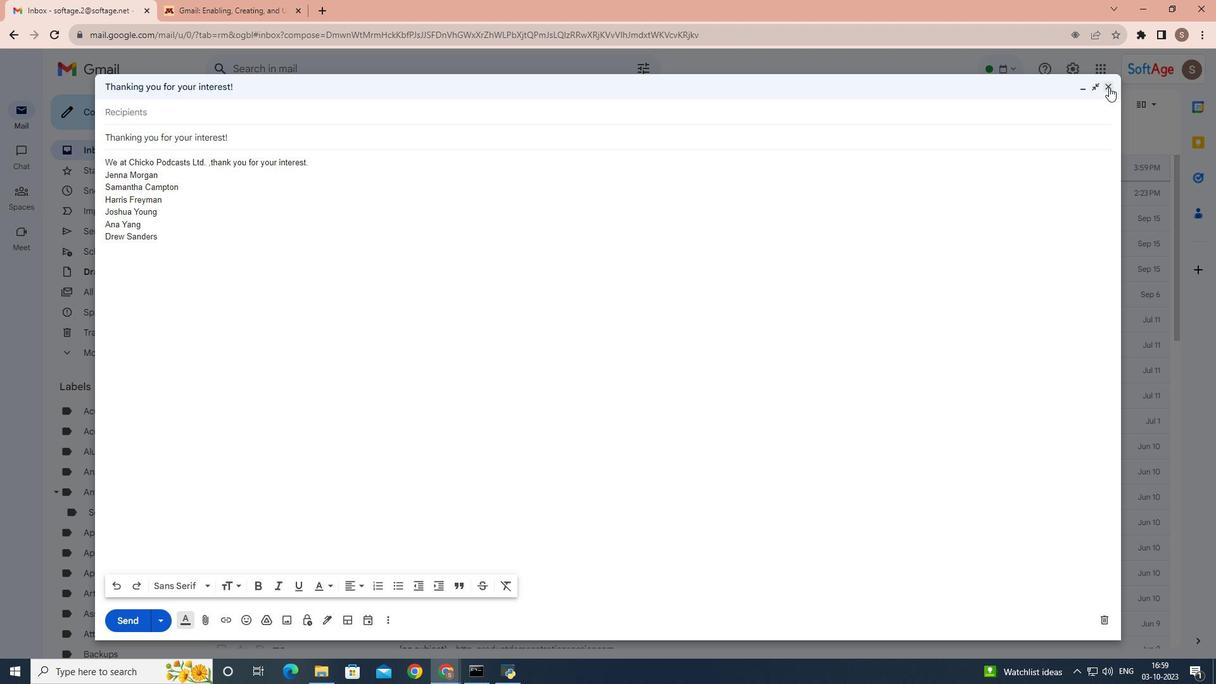 
Action: Mouse pressed left at (1109, 87)
Screenshot: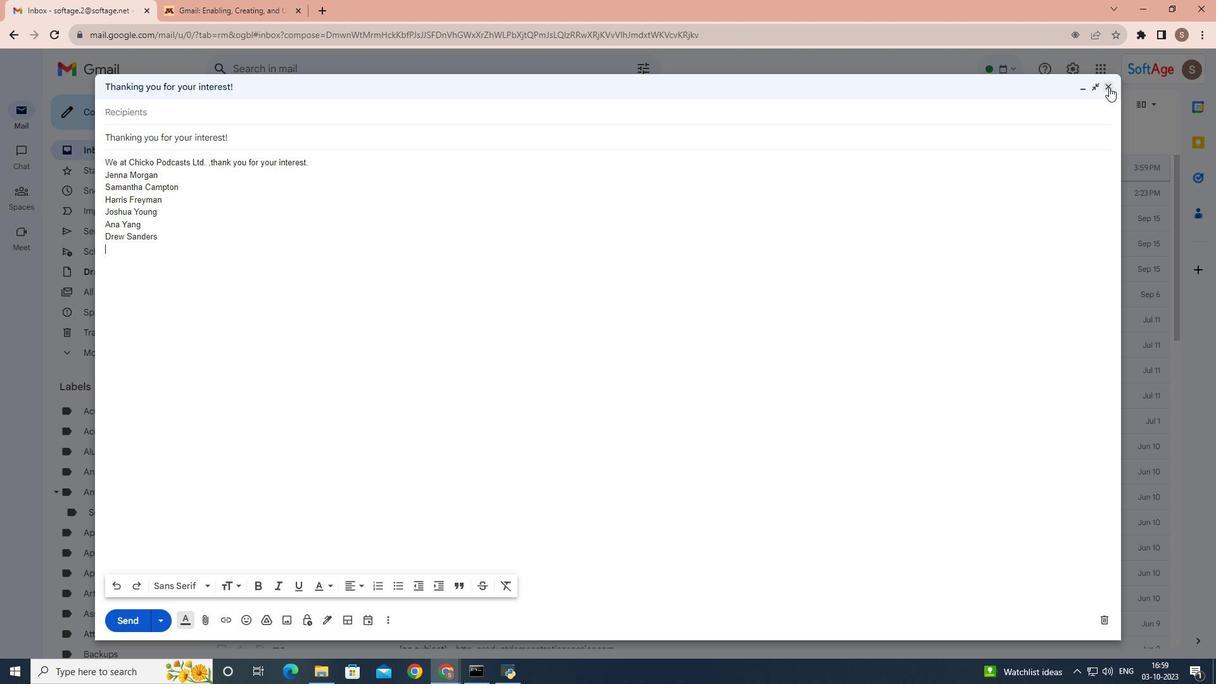 
Action: Mouse moved to (101, 105)
Screenshot: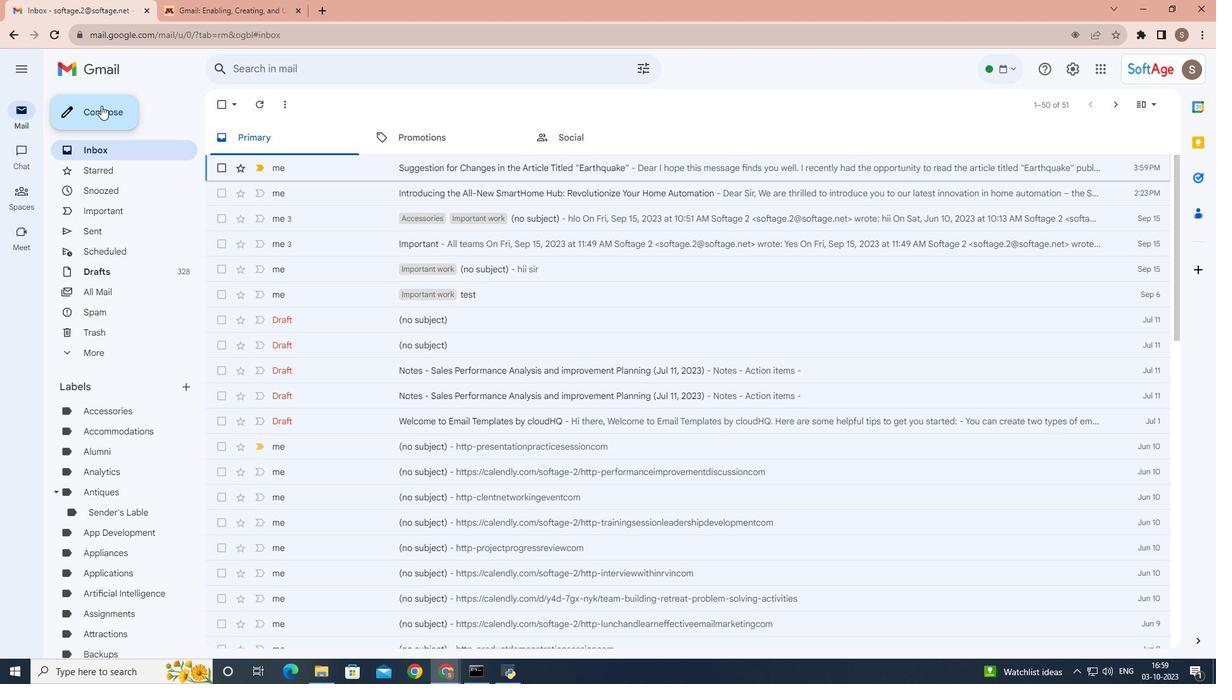 
Action: Mouse pressed left at (101, 105)
Screenshot: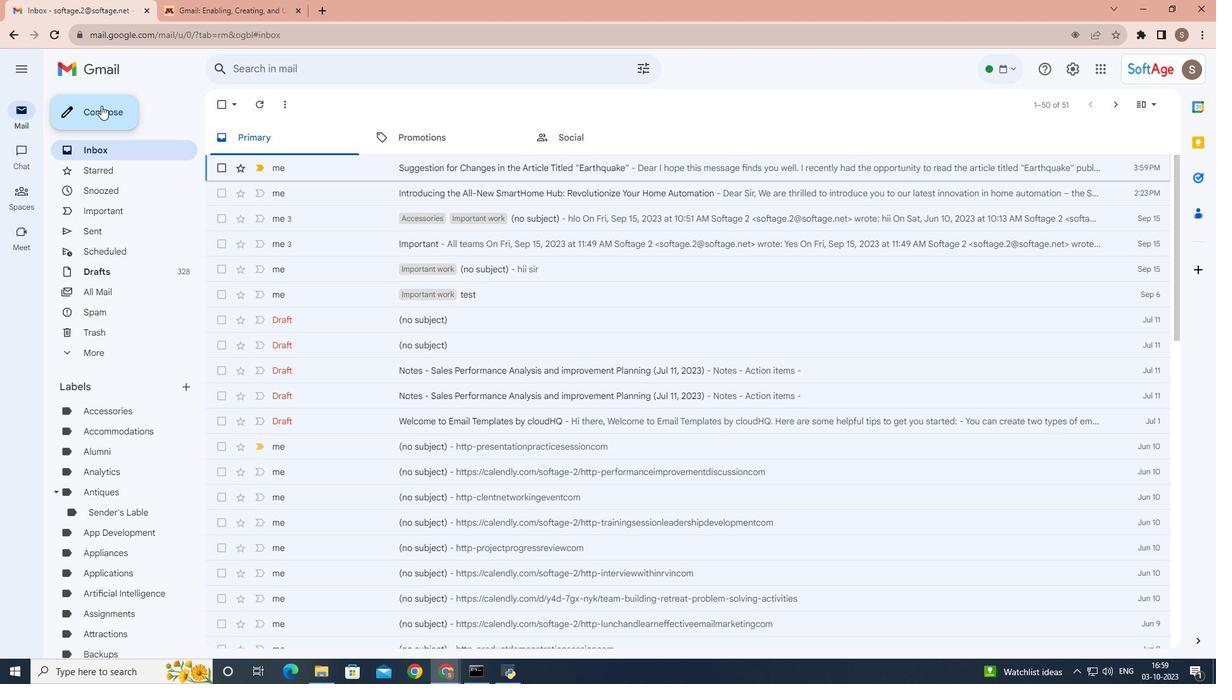 
Action: Mouse moved to (381, 623)
Screenshot: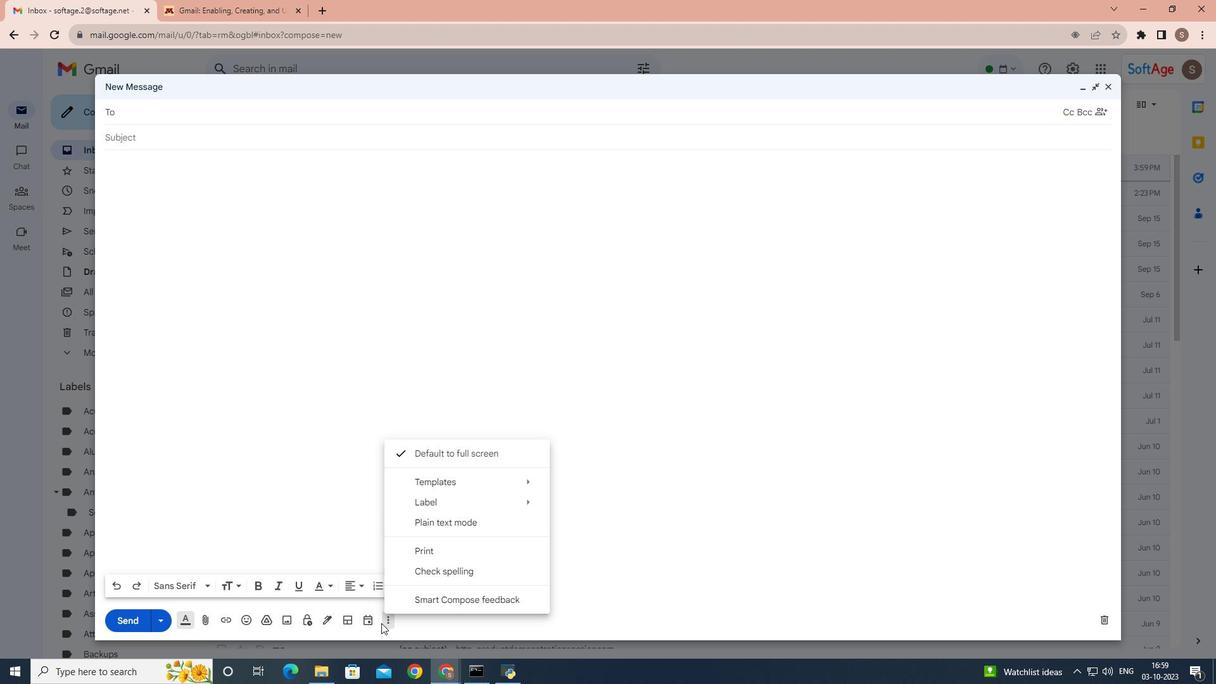 
Action: Mouse pressed left at (381, 623)
Screenshot: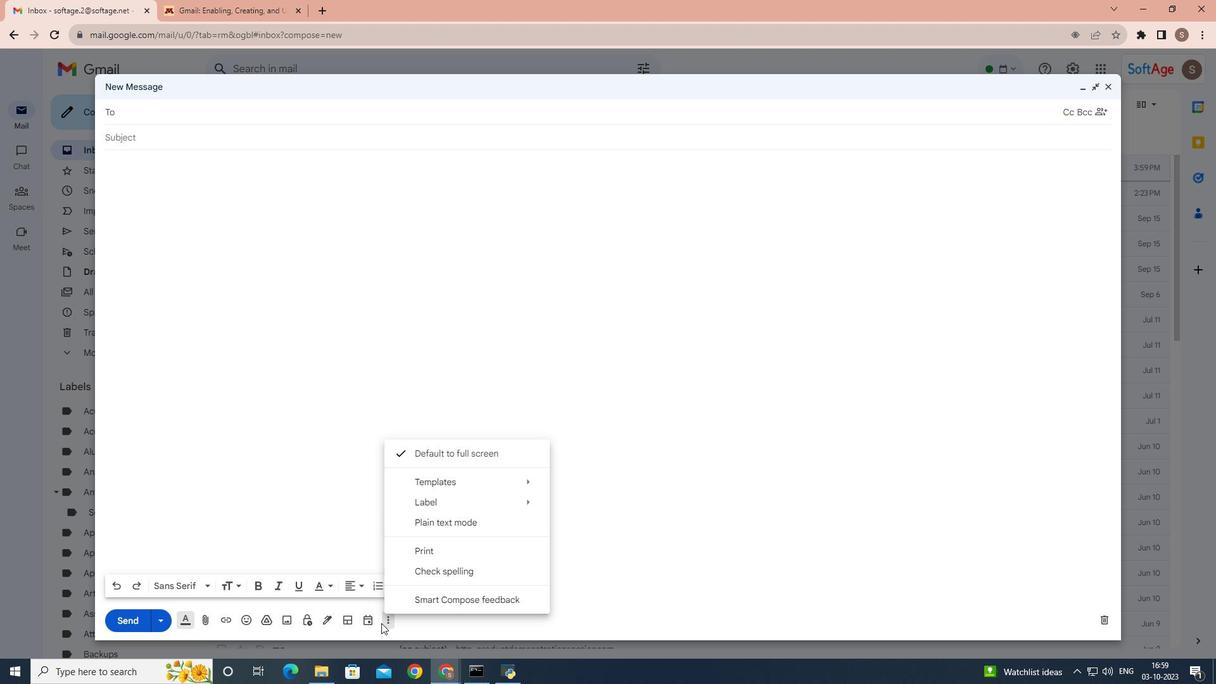 
Action: Mouse moved to (621, 515)
Screenshot: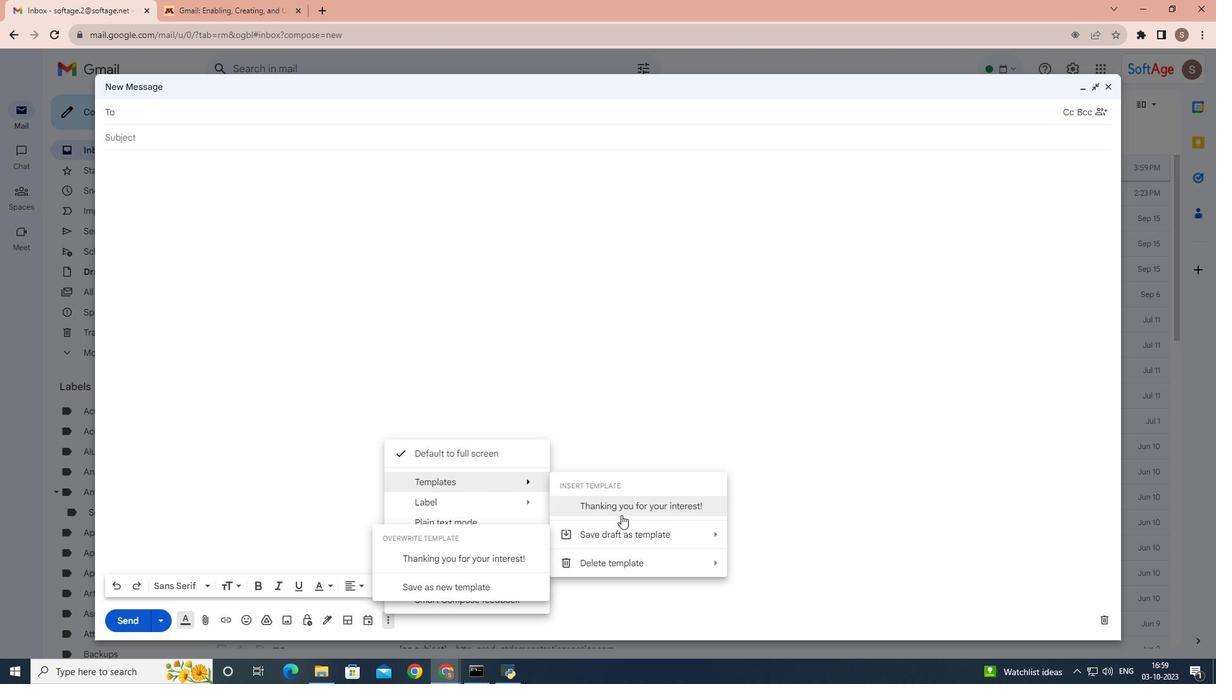 
Action: Mouse pressed left at (621, 515)
Screenshot: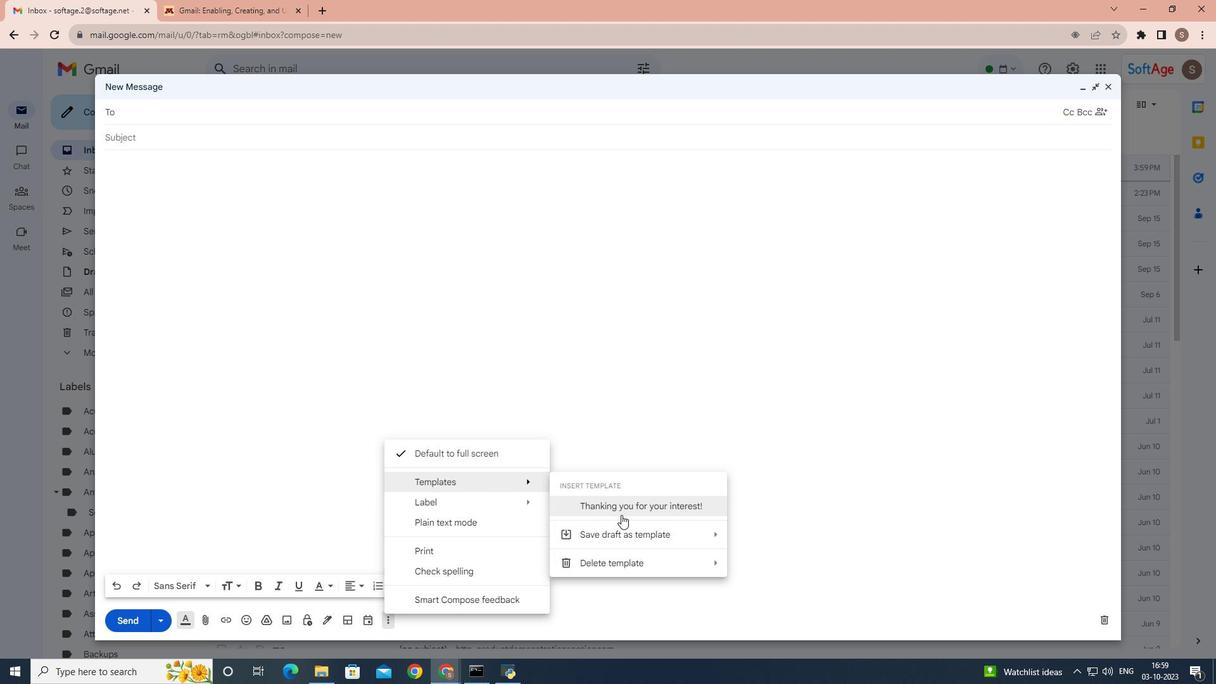 
Action: Mouse moved to (325, 271)
Screenshot: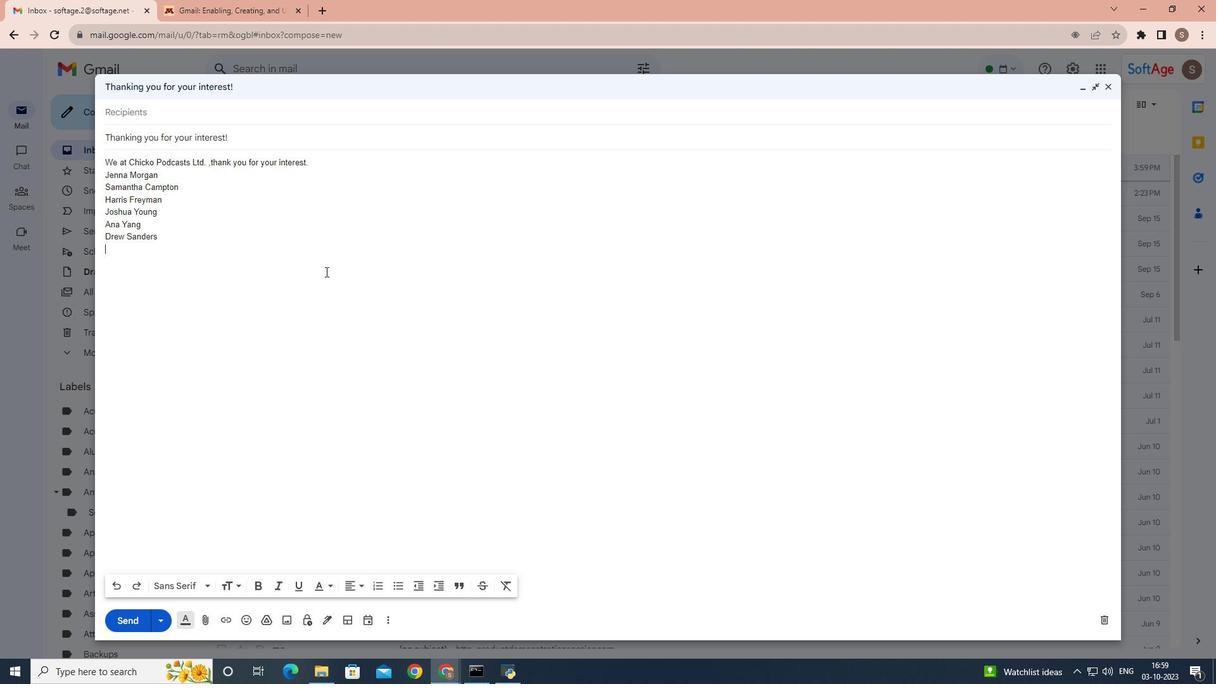 
Action: Mouse pressed left at (325, 271)
Screenshot: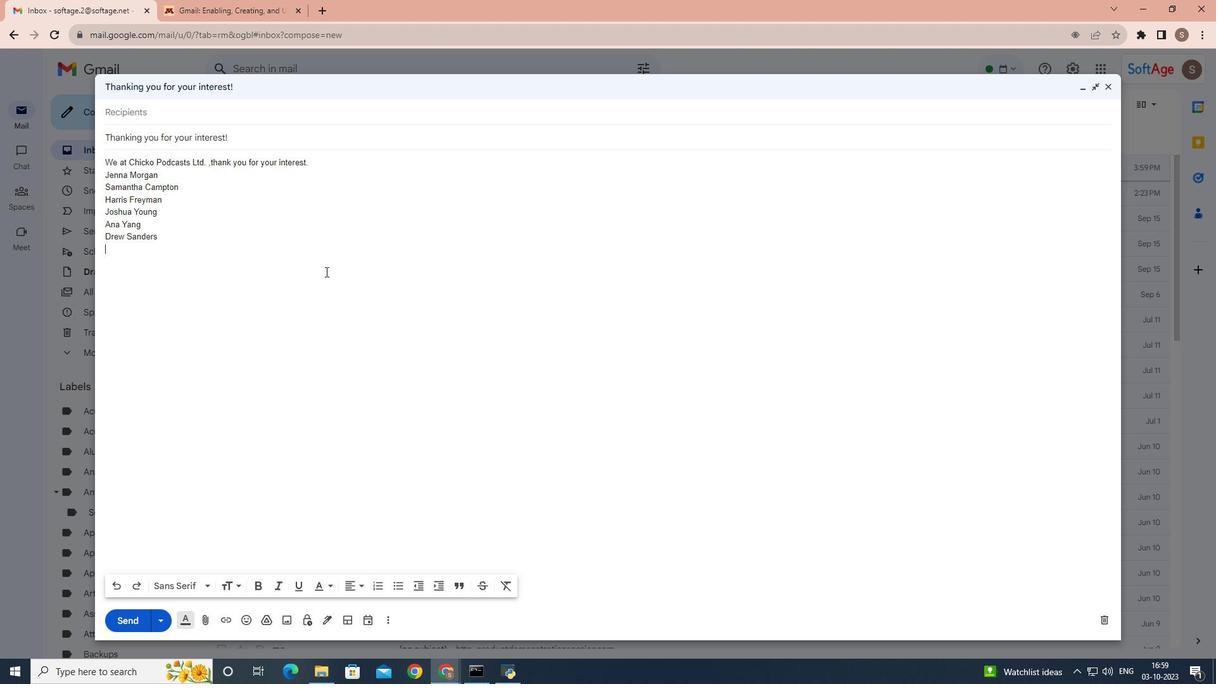 
